 Task: Schedule a 60-minute customer support session for troubleshooting product issues.
Action: Mouse moved to (95, 106)
Screenshot: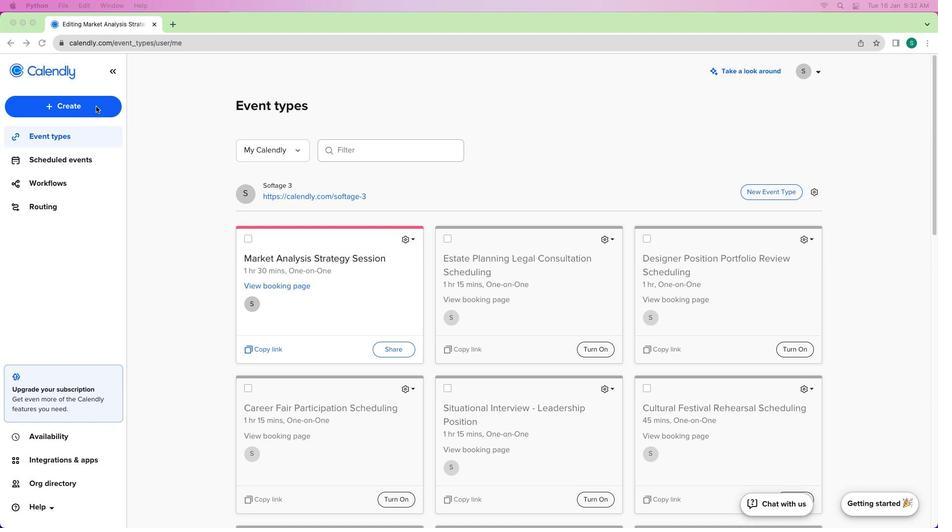
Action: Mouse pressed left at (95, 106)
Screenshot: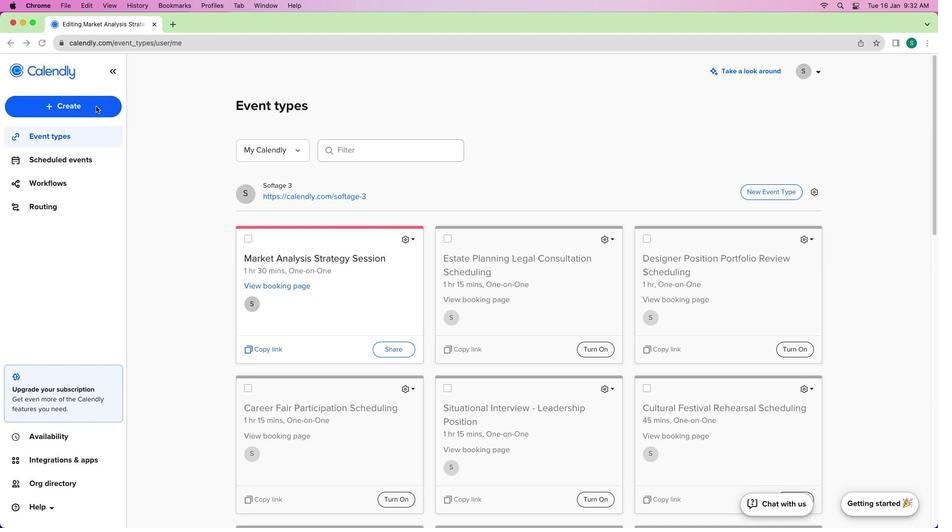 
Action: Mouse moved to (83, 104)
Screenshot: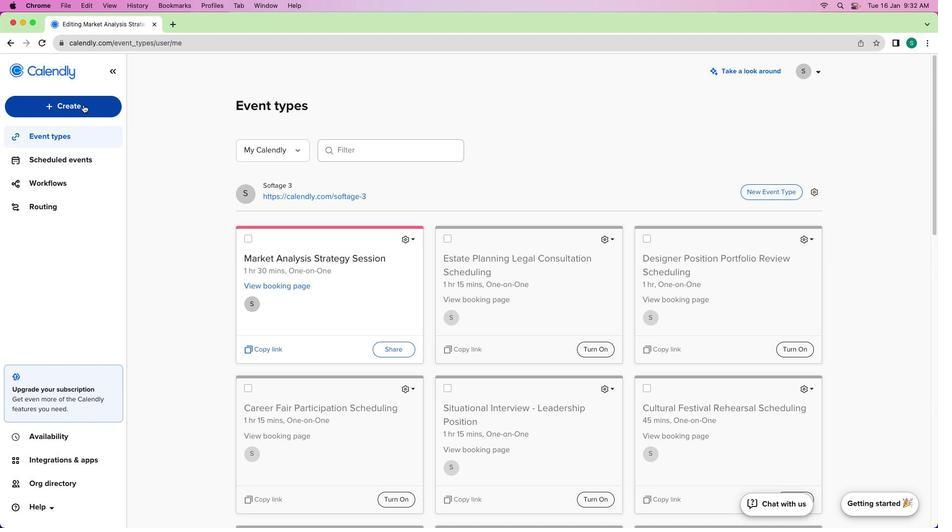 
Action: Mouse pressed left at (83, 104)
Screenshot: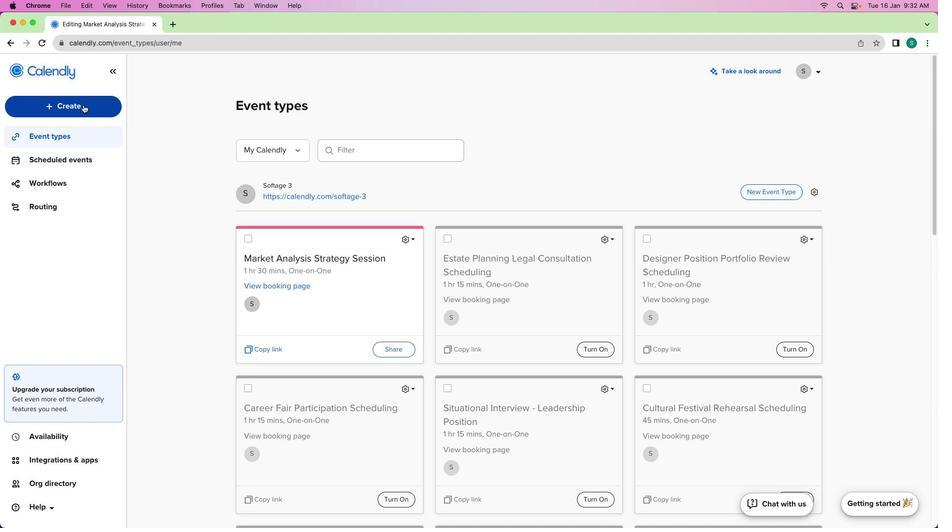 
Action: Mouse moved to (76, 148)
Screenshot: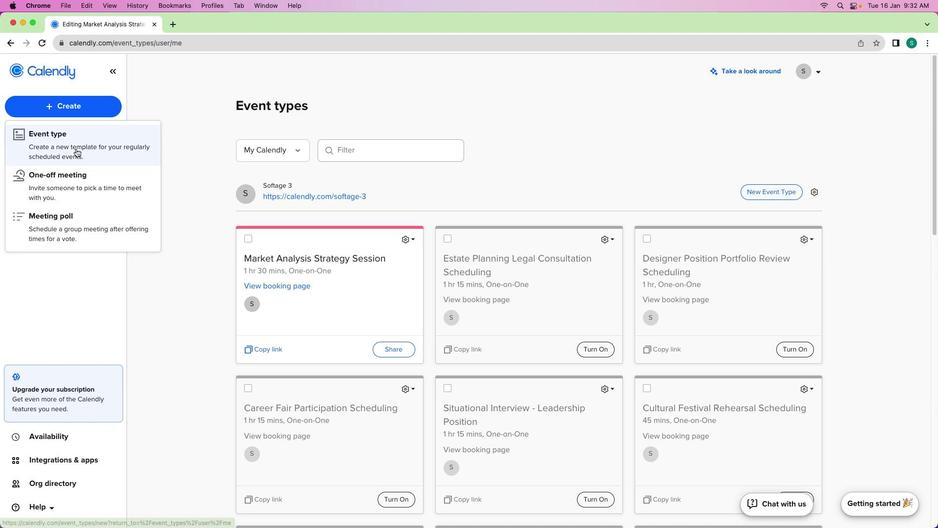 
Action: Mouse pressed left at (76, 148)
Screenshot: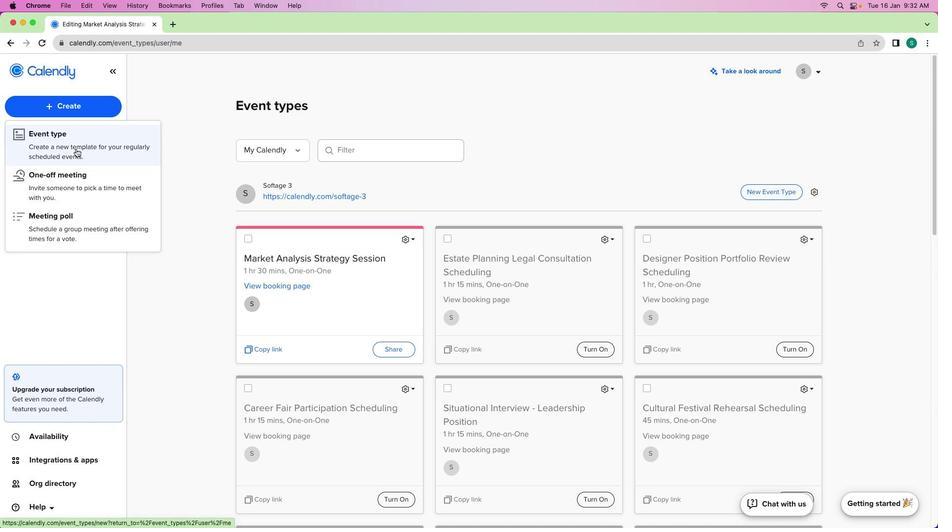 
Action: Mouse moved to (353, 180)
Screenshot: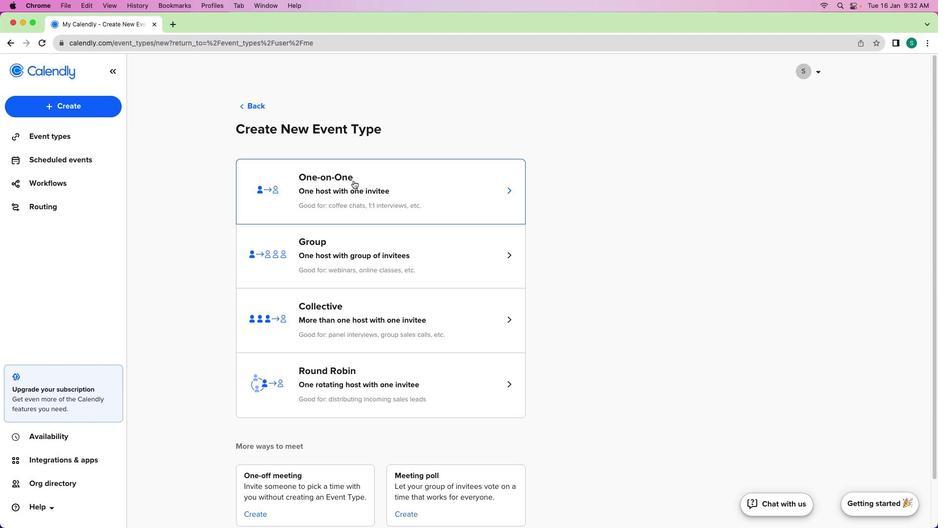 
Action: Mouse pressed left at (353, 180)
Screenshot: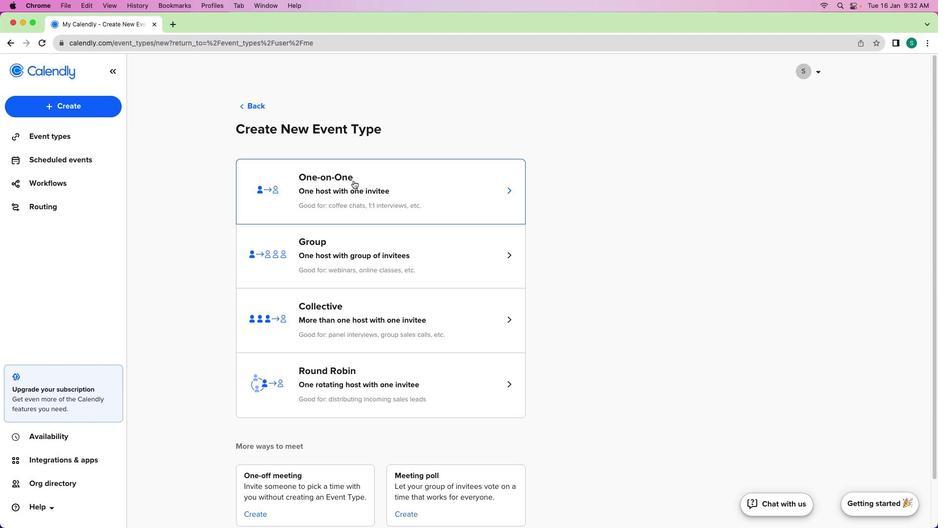 
Action: Mouse moved to (147, 146)
Screenshot: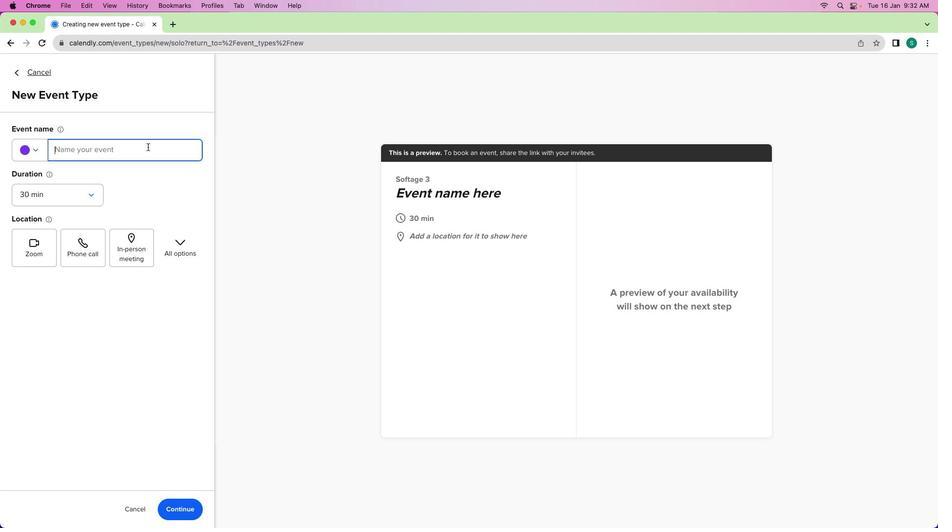 
Action: Mouse pressed left at (147, 146)
Screenshot: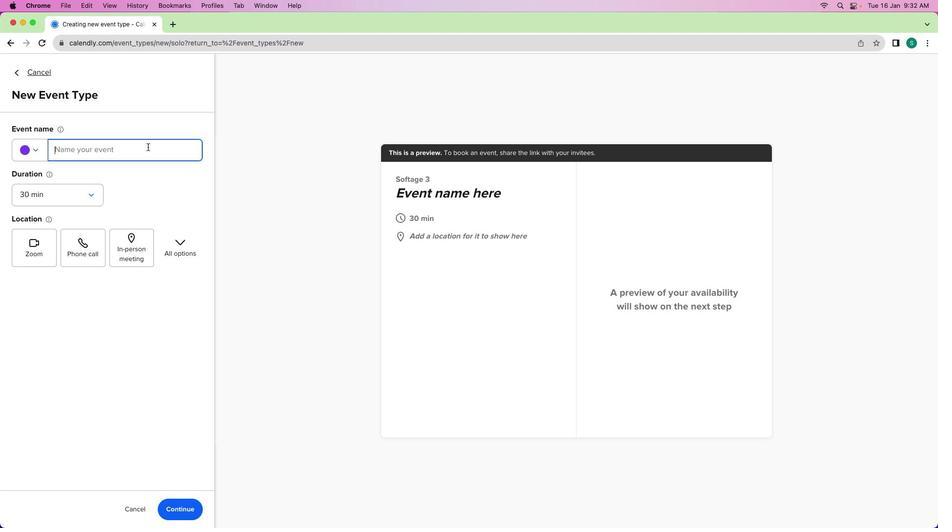
Action: Mouse moved to (152, 144)
Screenshot: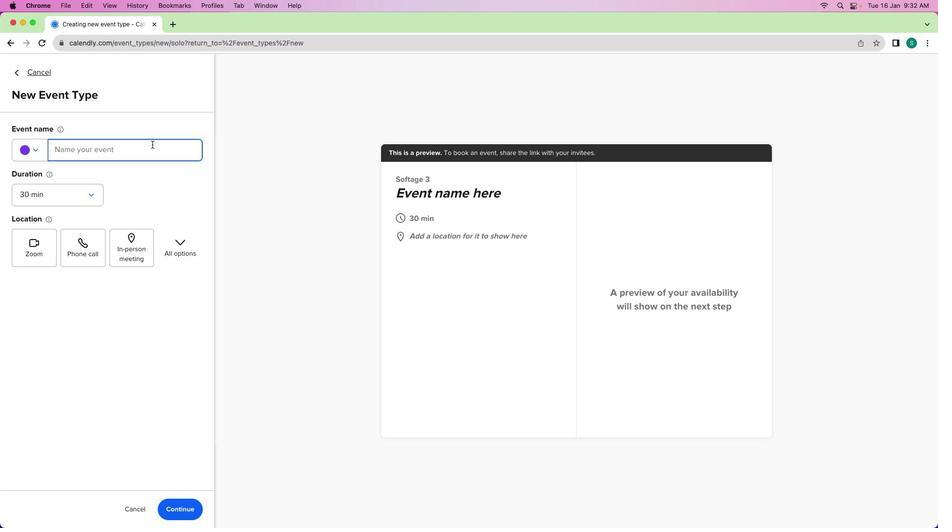 
Action: Key pressed Key.shift'C''u''s''t''o''m''e''r'Key.spaceKey.shift'S''u''p''p''o''r''t'Key.spaceKey.shift'S''e''s''s''i''o''n'Key.space'-'Key.spaceKey.shift'P''r''o''d''u''c''t'Key.spaceKey.shift'T''r''o''u''b''l''e''s''h''o''o''t''i''n''g'
Screenshot: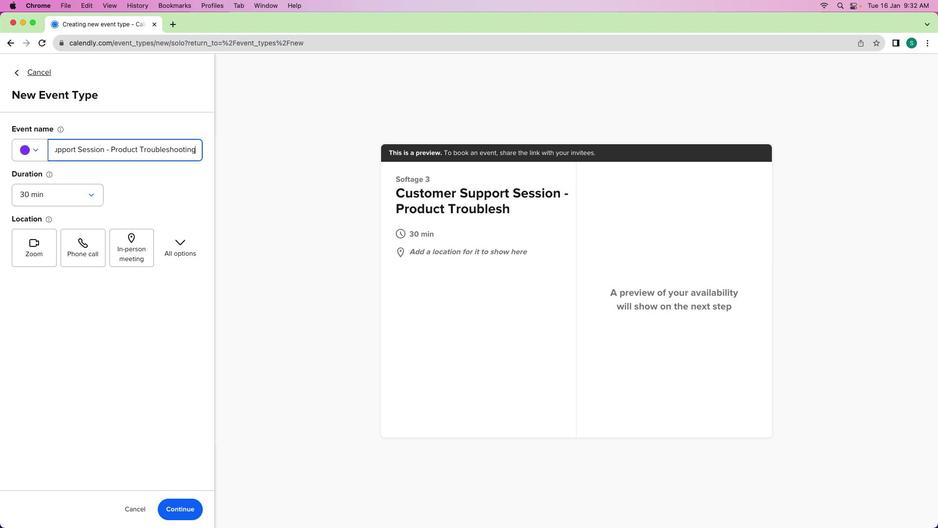 
Action: Mouse moved to (82, 191)
Screenshot: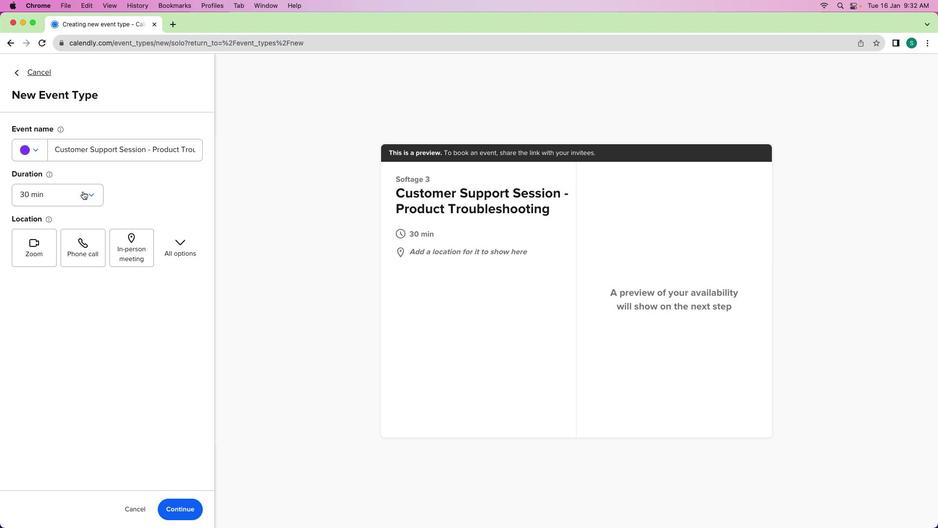 
Action: Mouse pressed left at (82, 191)
Screenshot: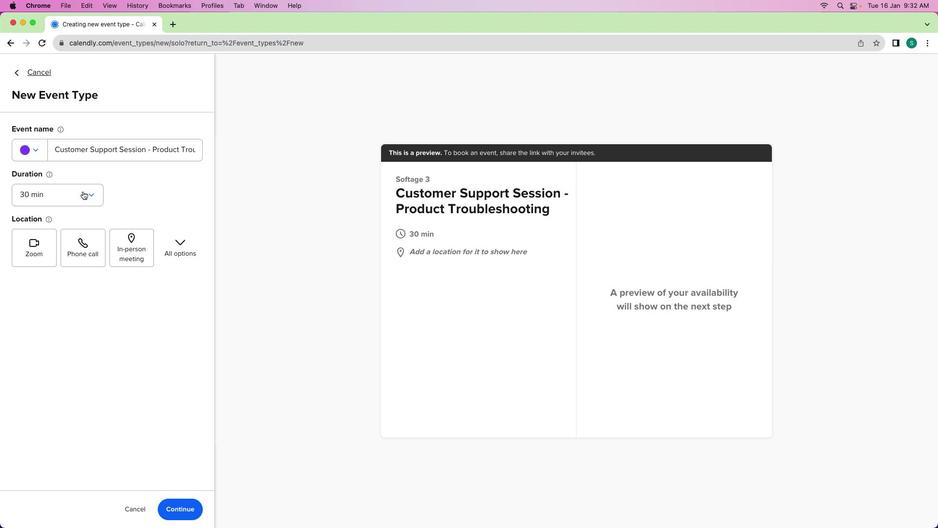 
Action: Mouse moved to (46, 273)
Screenshot: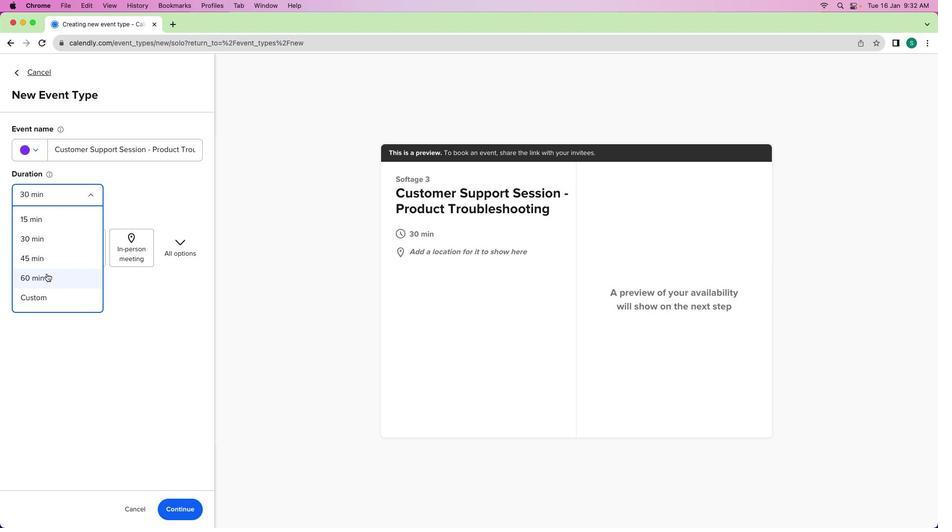 
Action: Mouse pressed left at (46, 273)
Screenshot: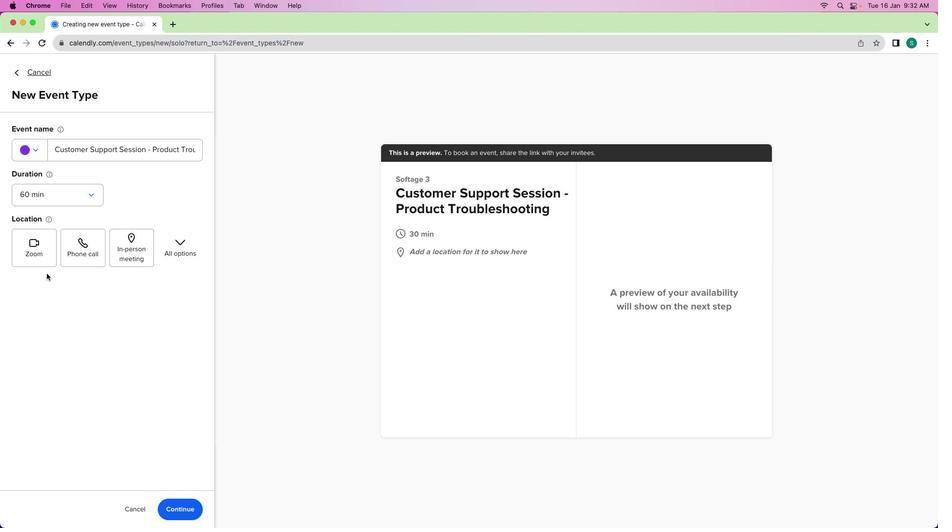 
Action: Mouse moved to (32, 157)
Screenshot: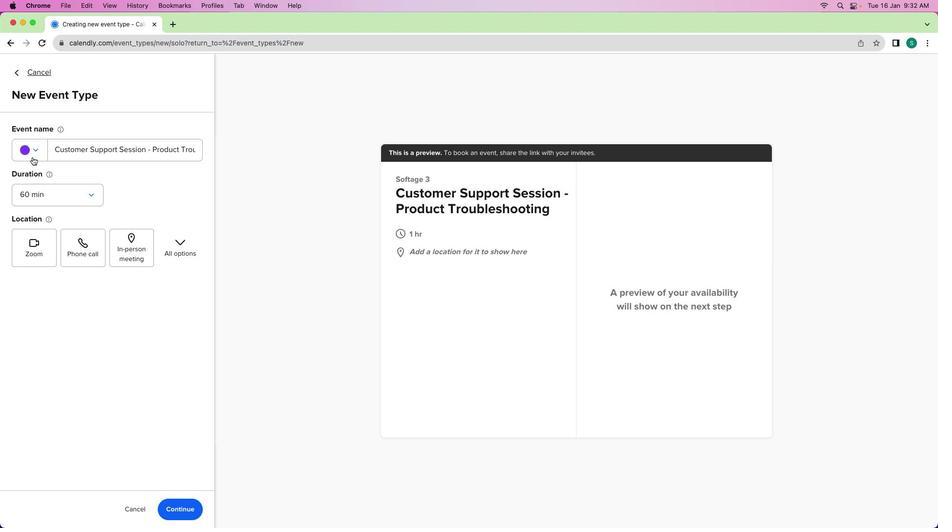 
Action: Mouse pressed left at (32, 157)
Screenshot: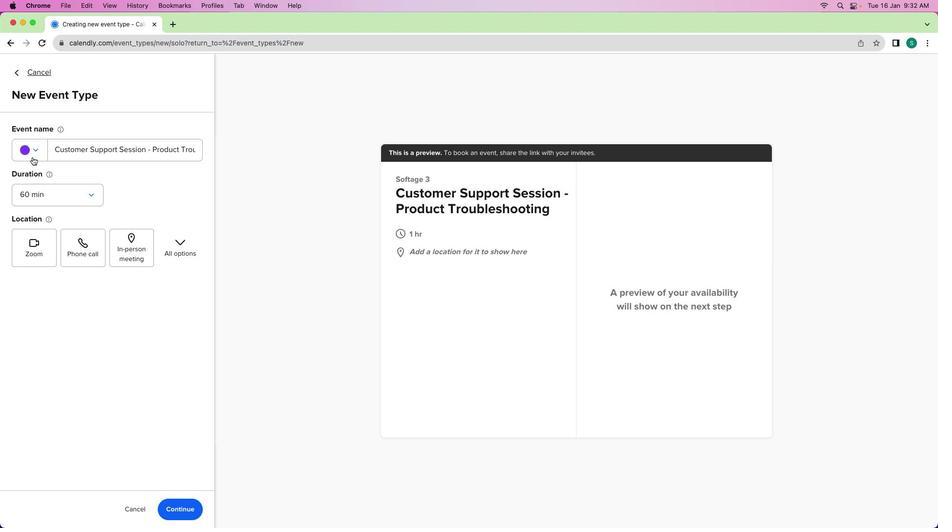
Action: Mouse moved to (95, 197)
Screenshot: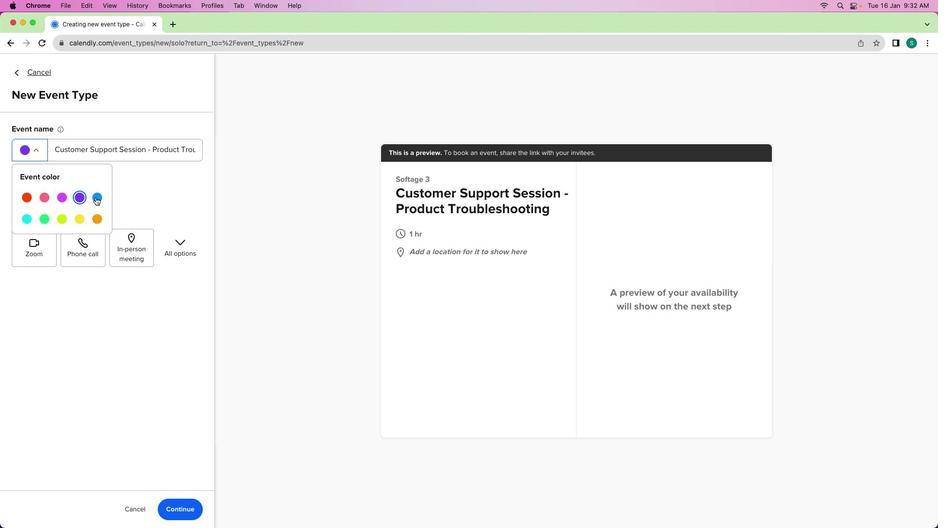 
Action: Mouse pressed left at (95, 197)
Screenshot: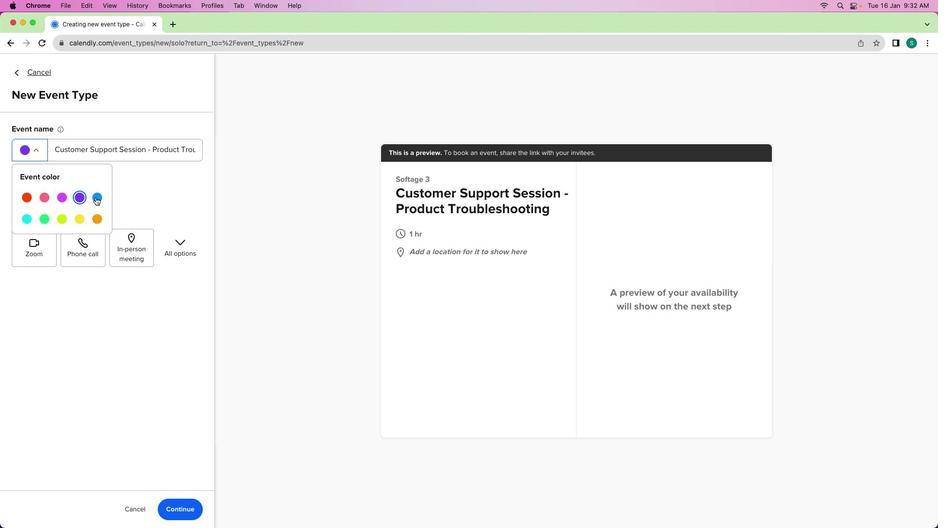 
Action: Mouse moved to (50, 246)
Screenshot: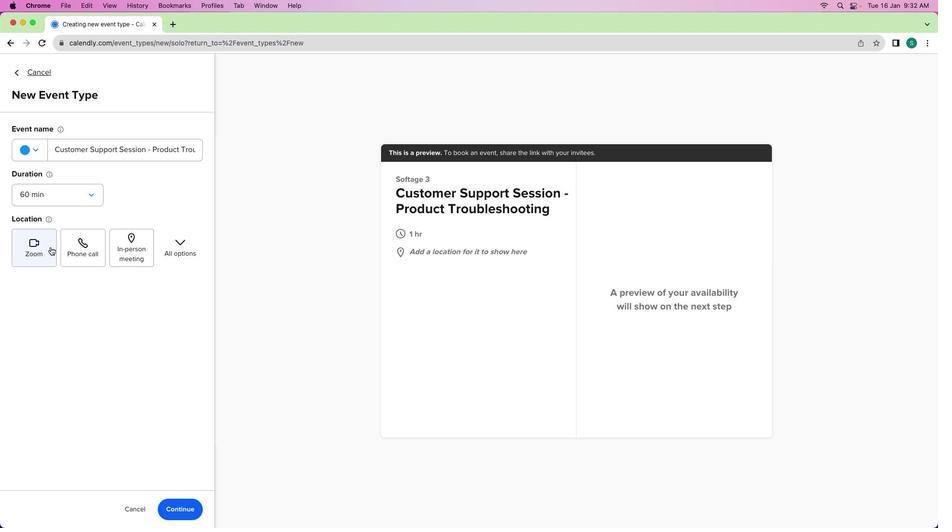 
Action: Mouse pressed left at (50, 246)
Screenshot: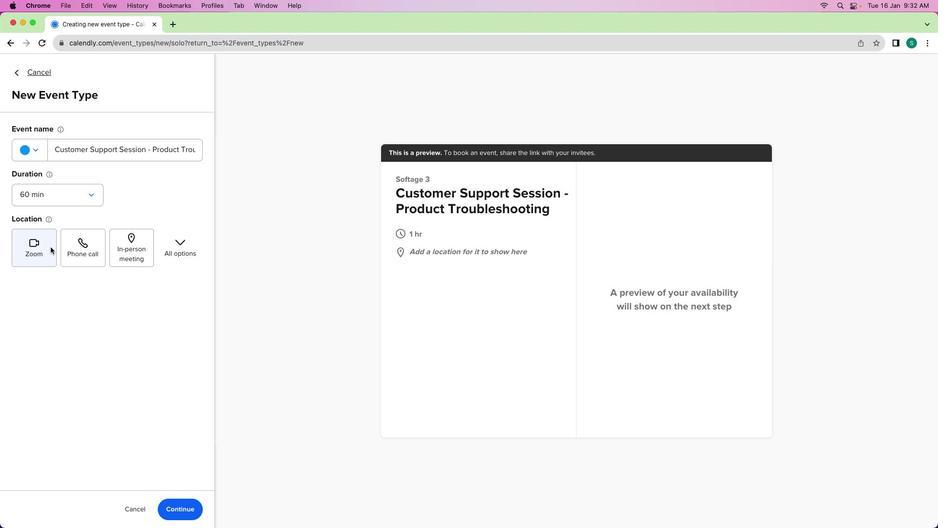 
Action: Mouse moved to (190, 506)
Screenshot: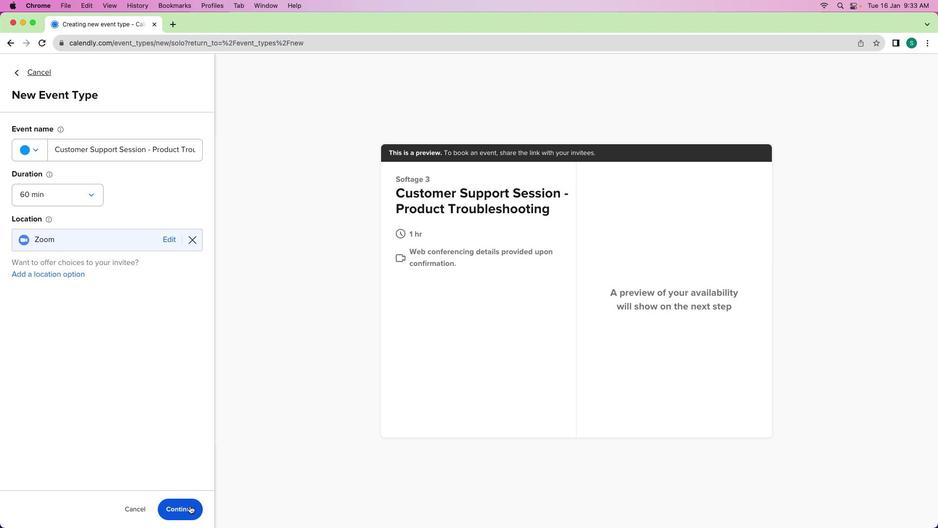 
Action: Mouse pressed left at (190, 506)
Screenshot: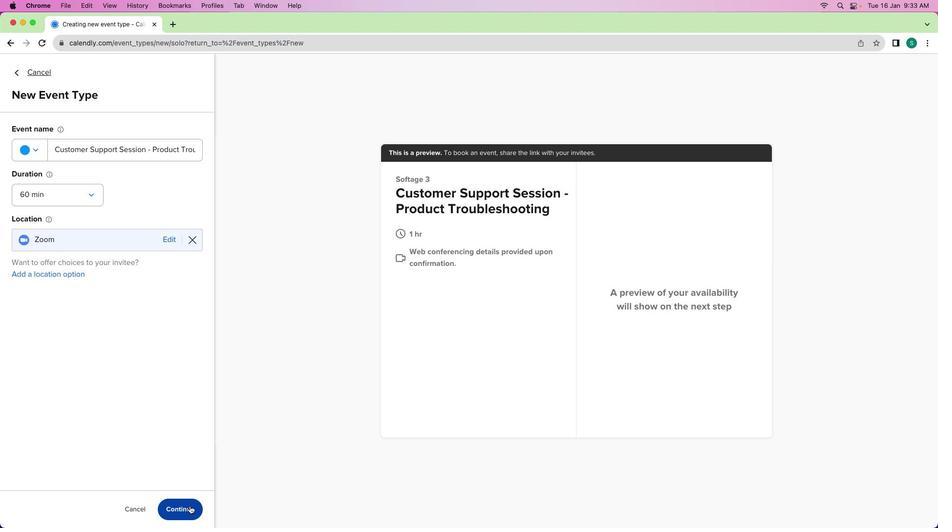 
Action: Mouse moved to (184, 294)
Screenshot: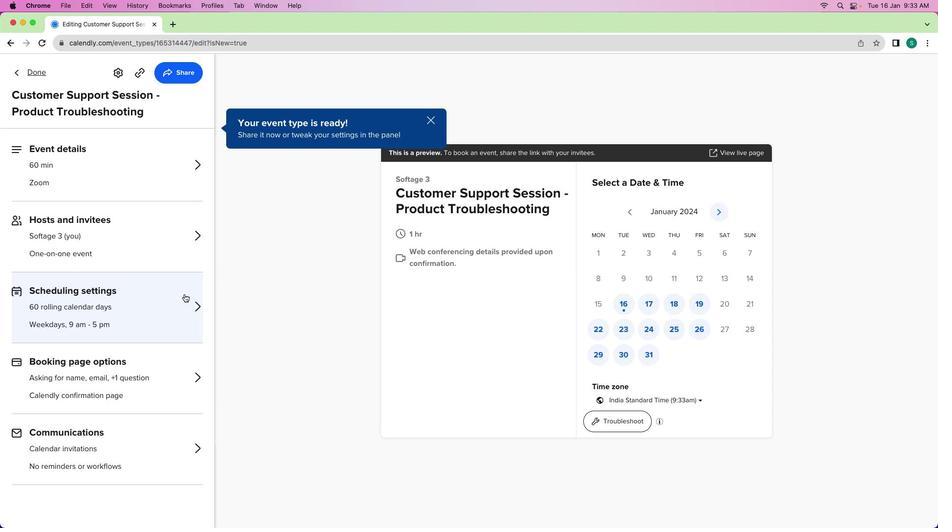 
Action: Mouse pressed left at (184, 294)
Screenshot: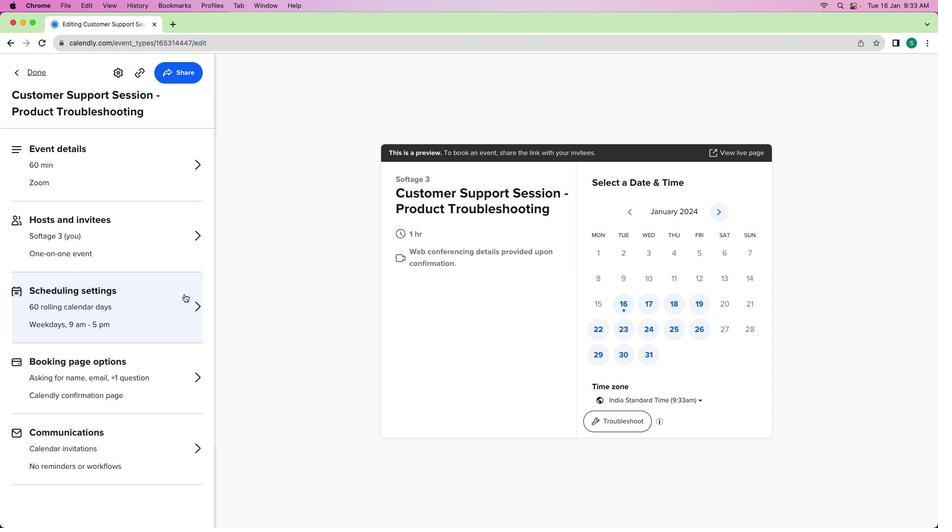 
Action: Mouse moved to (179, 366)
Screenshot: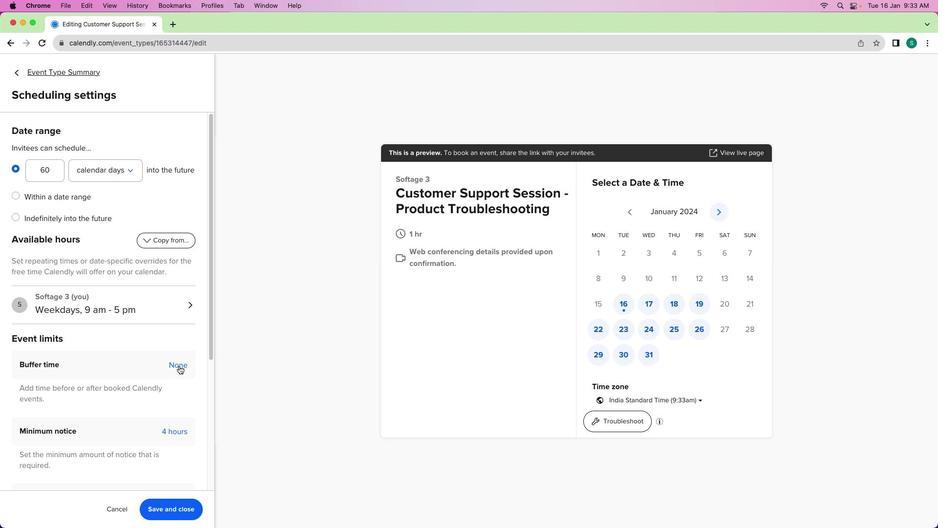 
Action: Mouse pressed left at (179, 366)
Screenshot: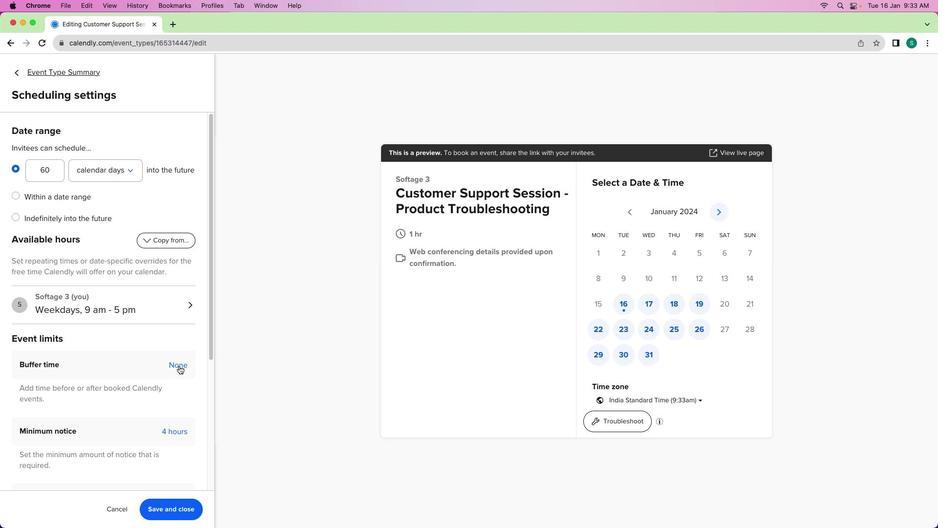 
Action: Mouse moved to (194, 352)
Screenshot: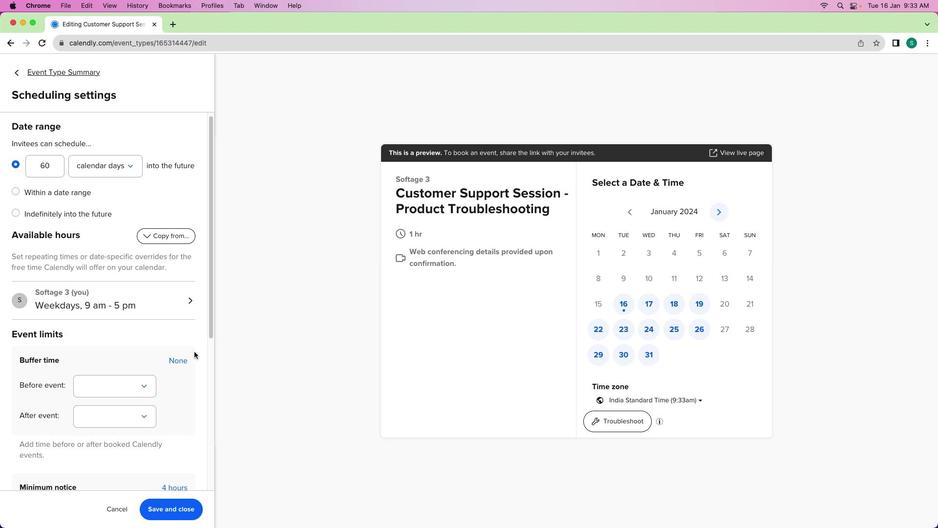 
Action: Mouse scrolled (194, 352) with delta (0, 0)
Screenshot: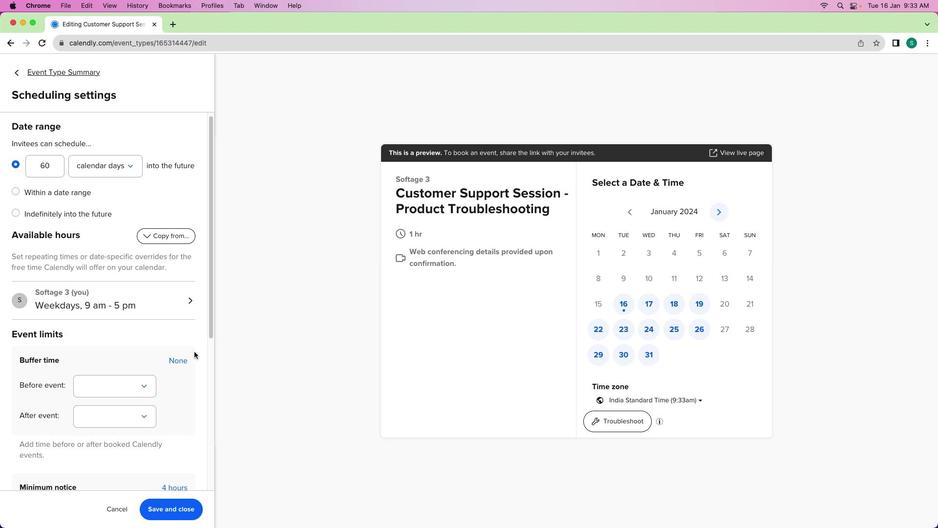 
Action: Mouse moved to (194, 352)
Screenshot: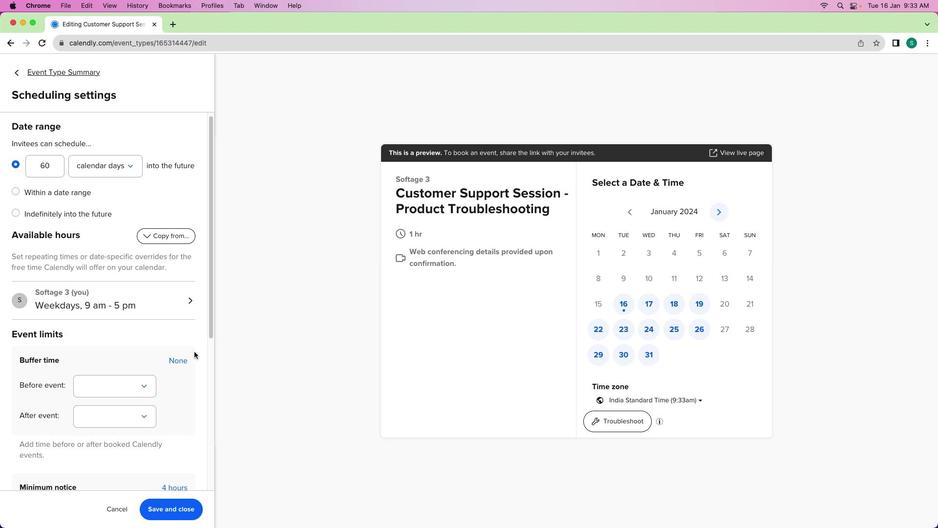 
Action: Mouse scrolled (194, 352) with delta (0, 0)
Screenshot: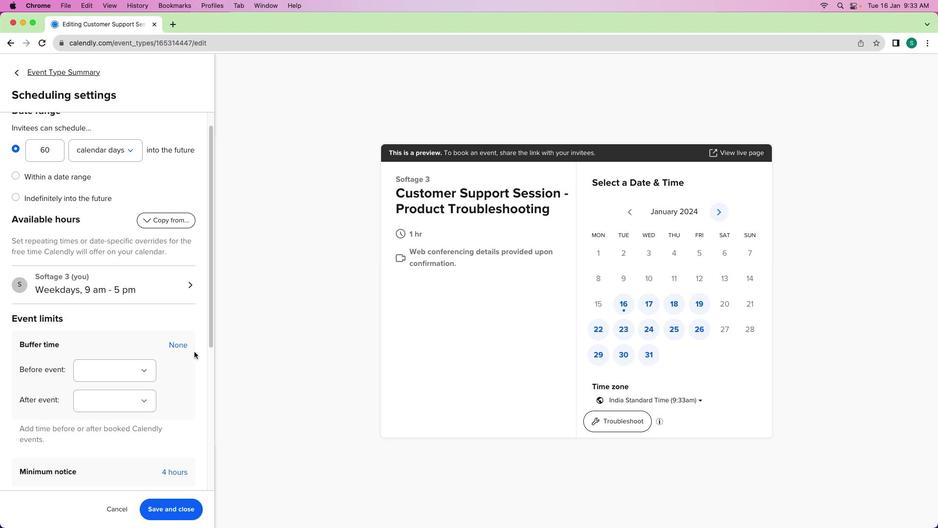 
Action: Mouse scrolled (194, 352) with delta (0, 0)
Screenshot: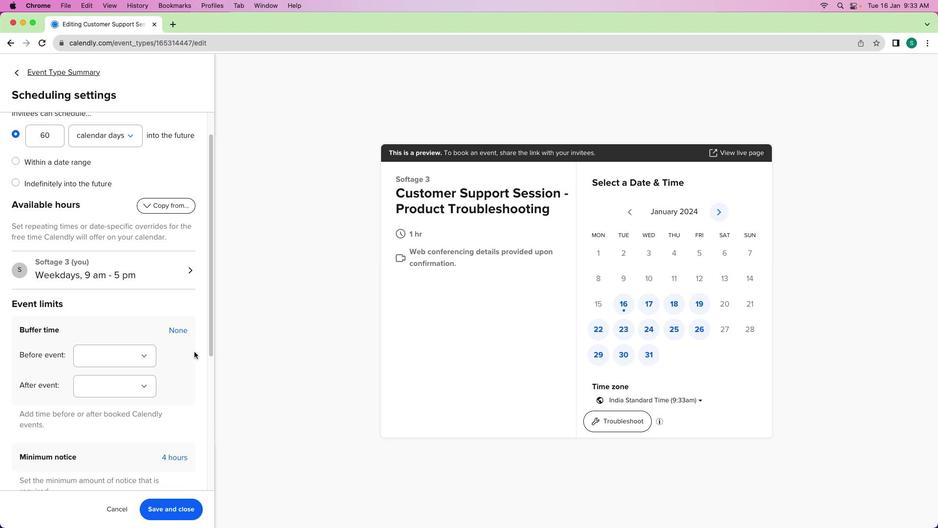 
Action: Mouse scrolled (194, 352) with delta (0, 0)
Screenshot: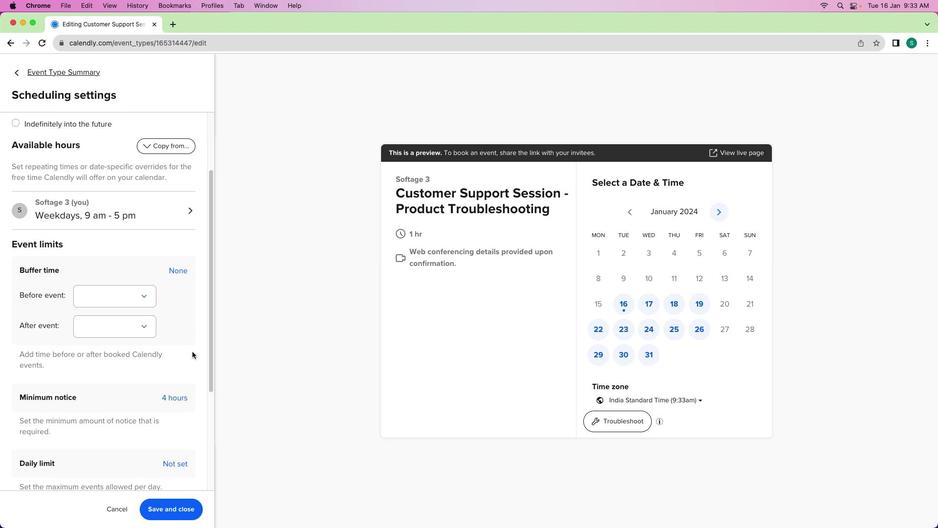 
Action: Mouse moved to (141, 289)
Screenshot: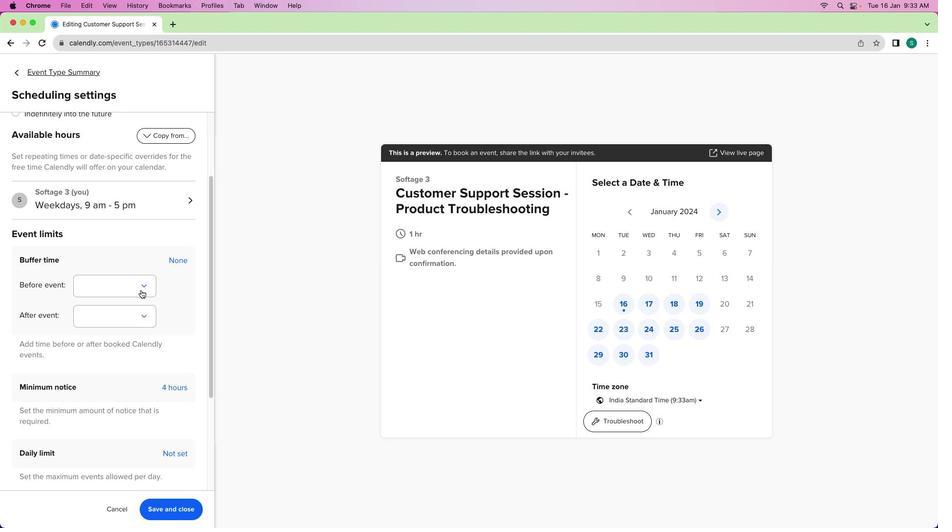 
Action: Mouse pressed left at (141, 289)
Screenshot: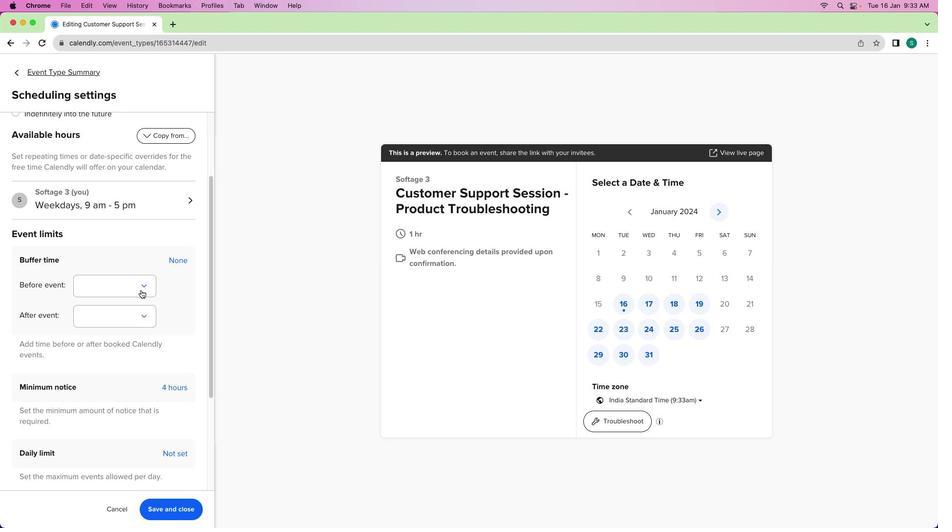 
Action: Mouse moved to (110, 363)
Screenshot: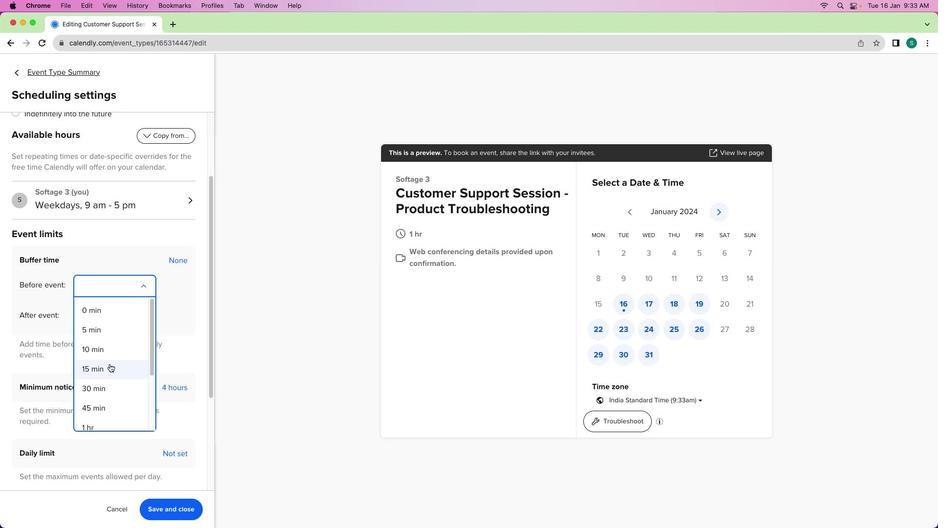 
Action: Mouse pressed left at (110, 363)
Screenshot: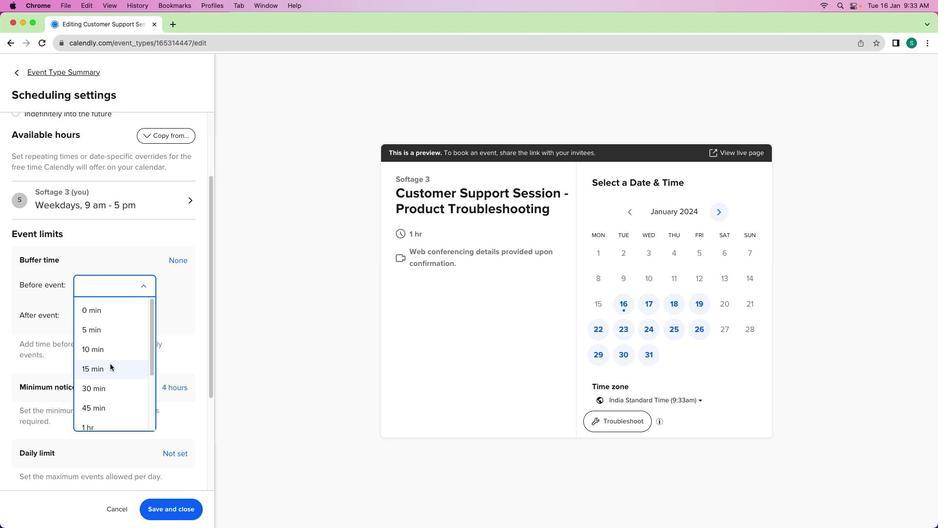 
Action: Mouse moved to (128, 318)
Screenshot: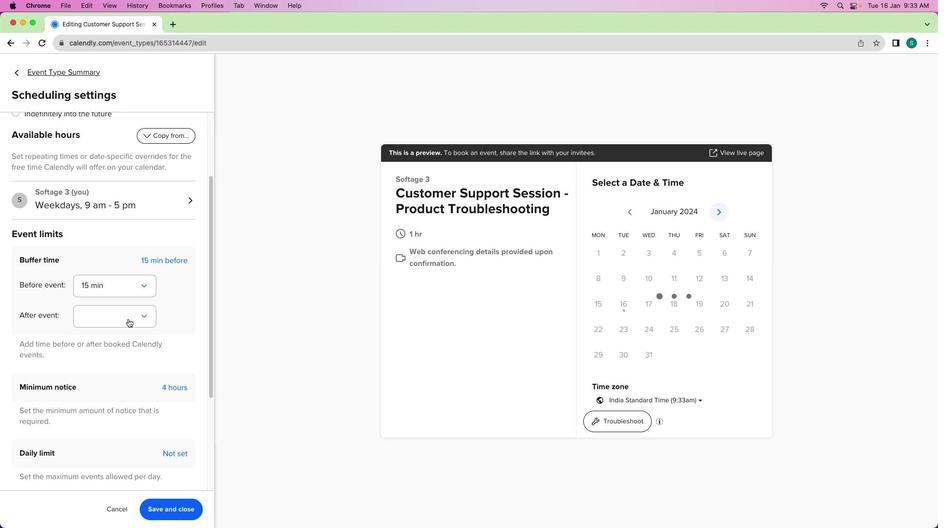 
Action: Mouse pressed left at (128, 318)
Screenshot: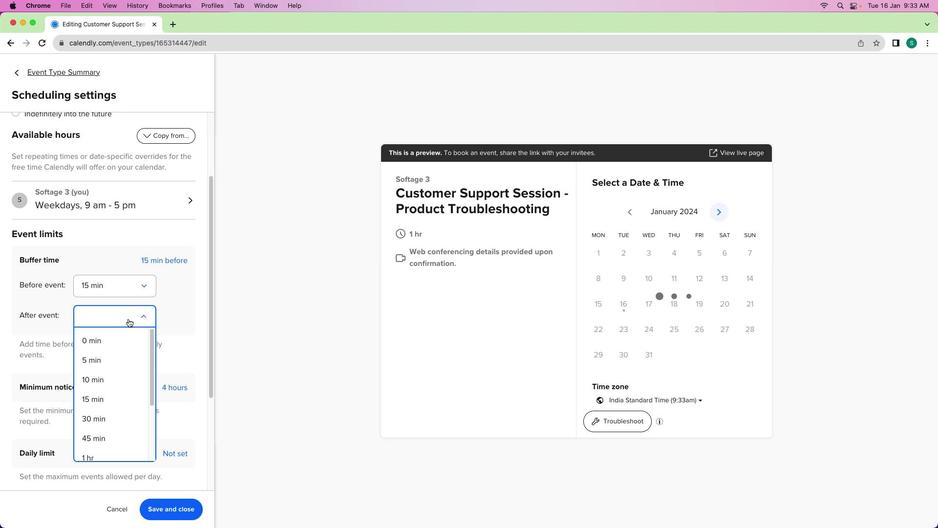 
Action: Mouse moved to (117, 344)
Screenshot: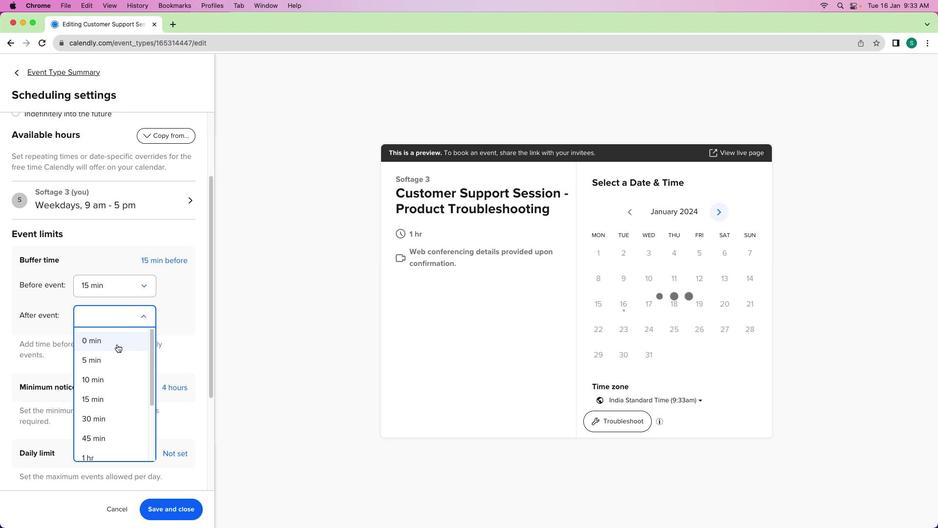 
Action: Mouse pressed left at (117, 344)
Screenshot: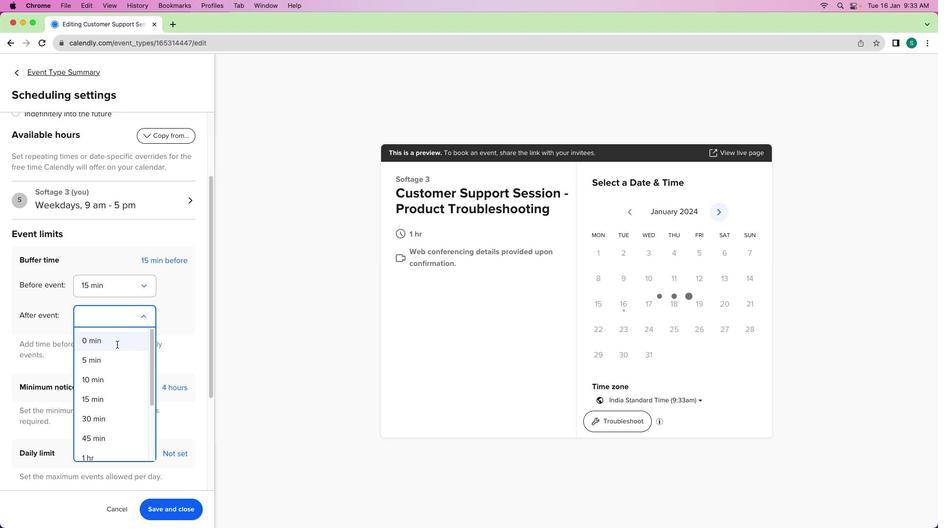 
Action: Mouse moved to (159, 257)
Screenshot: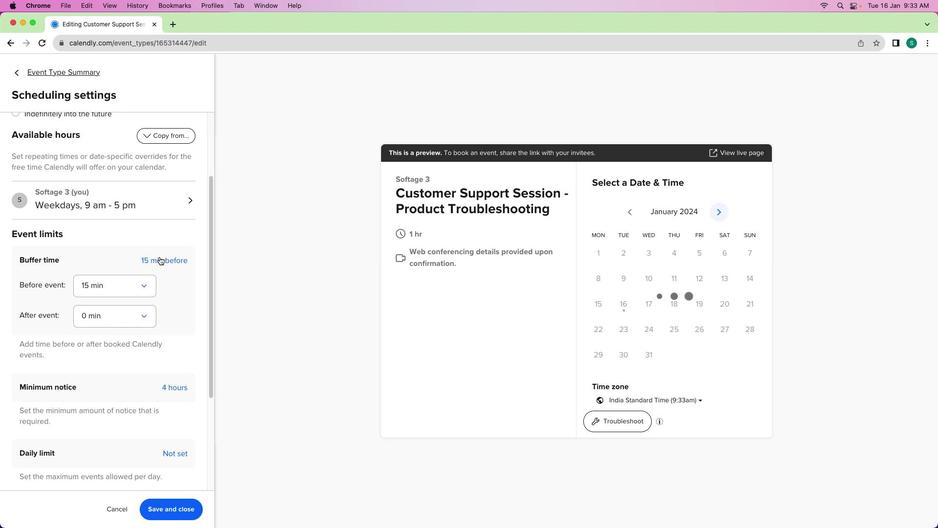 
Action: Mouse pressed left at (159, 257)
Screenshot: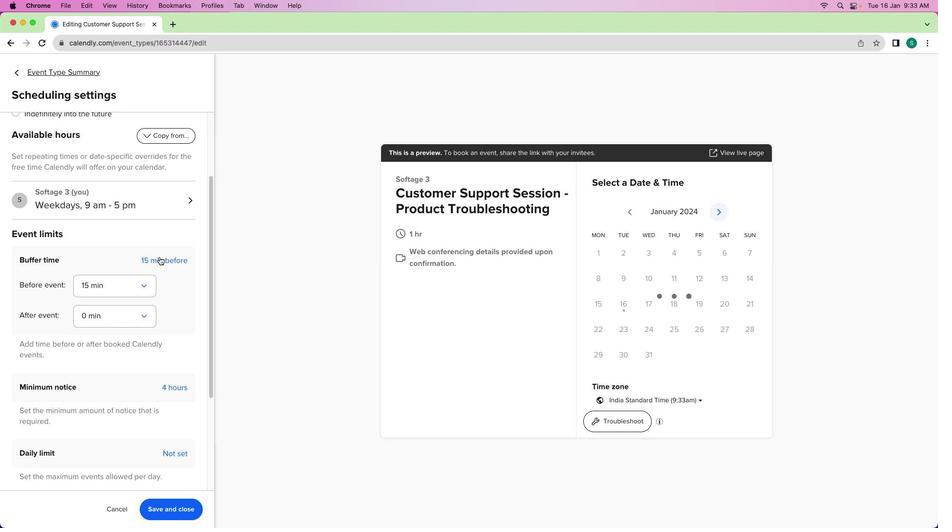 
Action: Mouse moved to (171, 324)
Screenshot: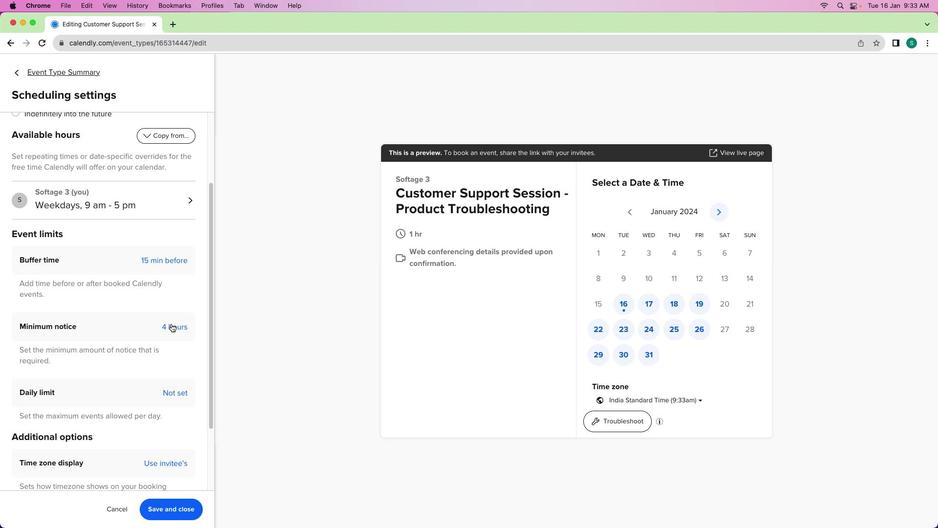
Action: Mouse pressed left at (171, 324)
Screenshot: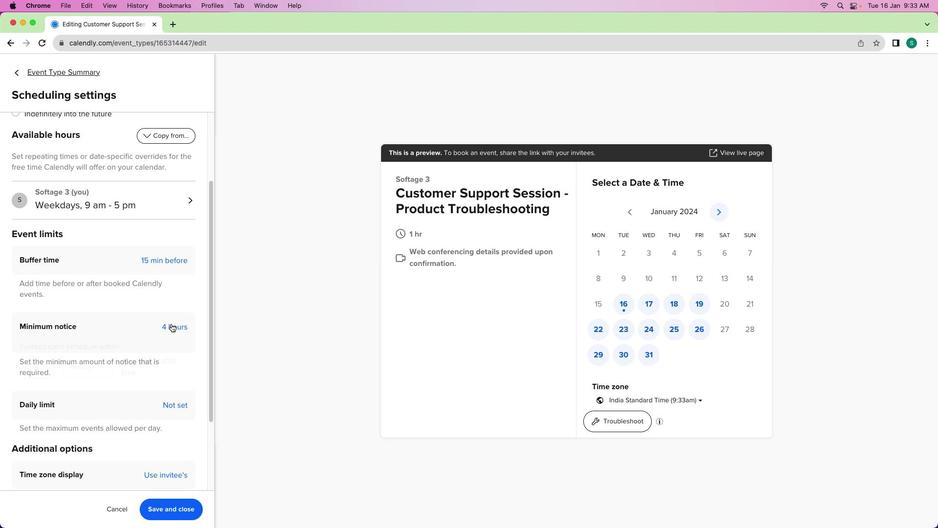 
Action: Mouse moved to (45, 362)
Screenshot: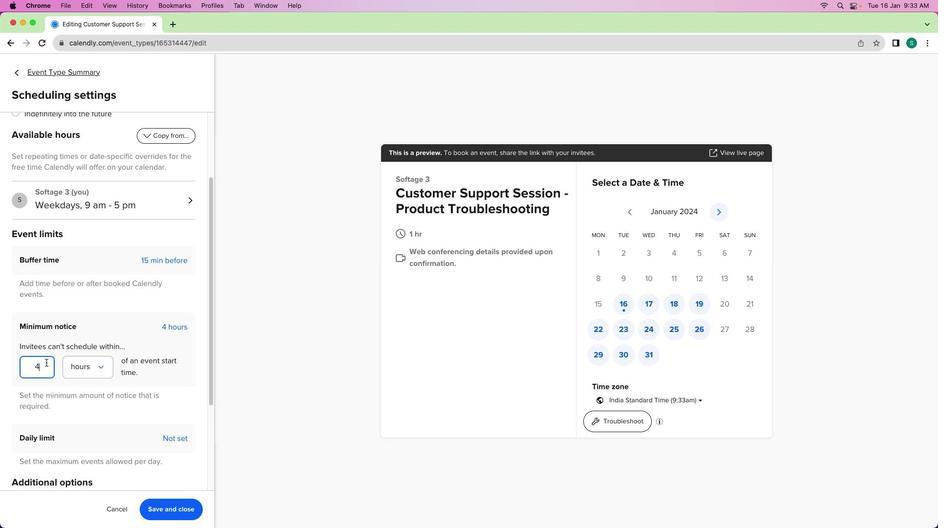 
Action: Mouse pressed left at (45, 362)
Screenshot: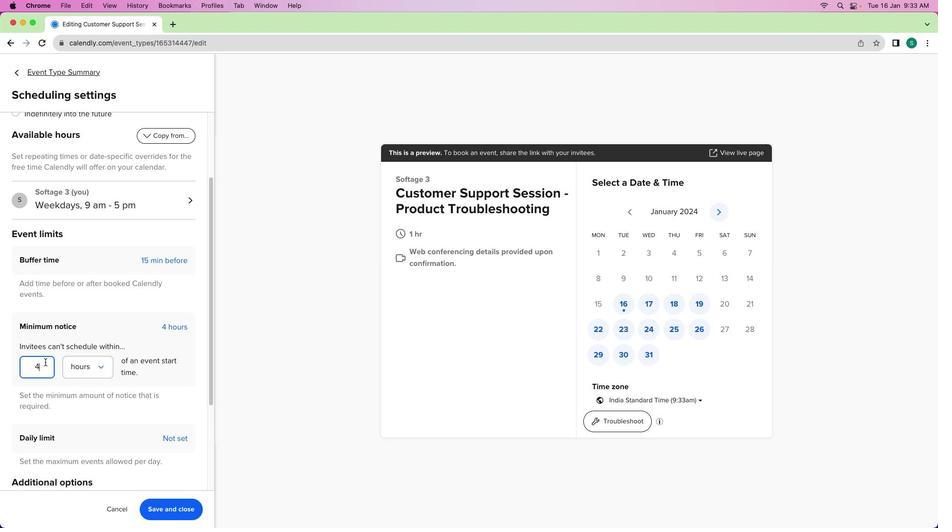 
Action: Mouse moved to (44, 360)
Screenshot: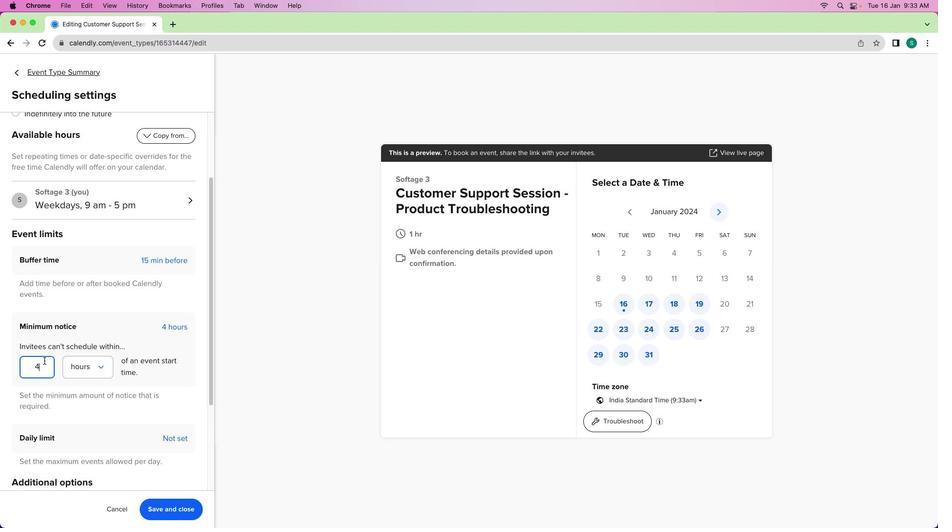 
Action: Key pressed Key.backspace'1'
Screenshot: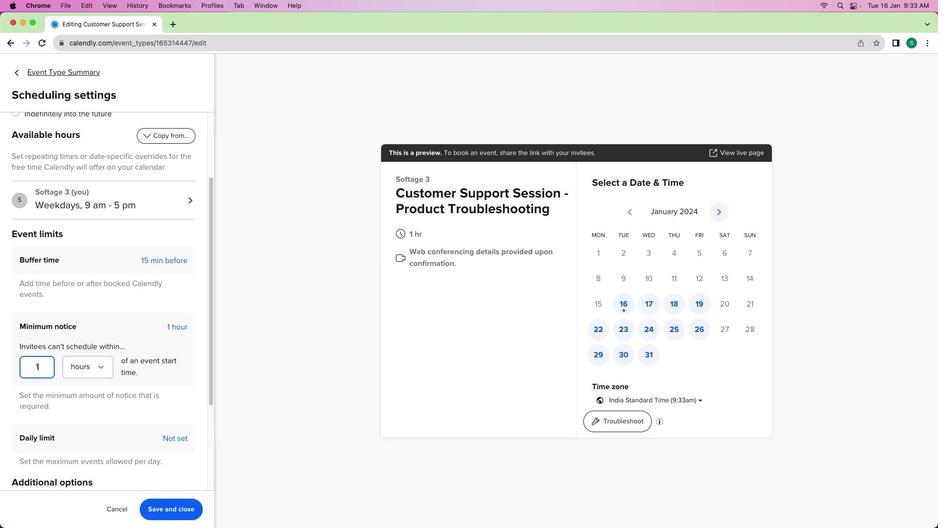 
Action: Mouse moved to (90, 372)
Screenshot: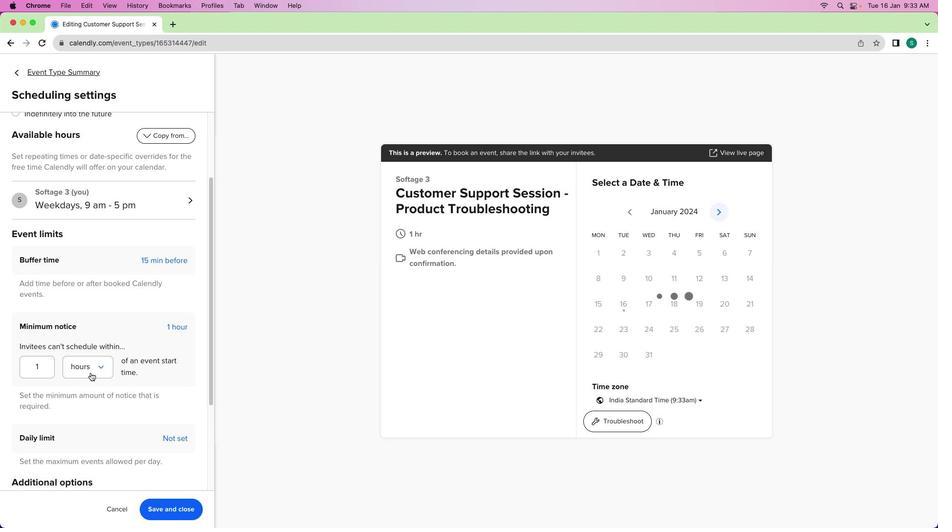 
Action: Mouse pressed left at (90, 372)
Screenshot: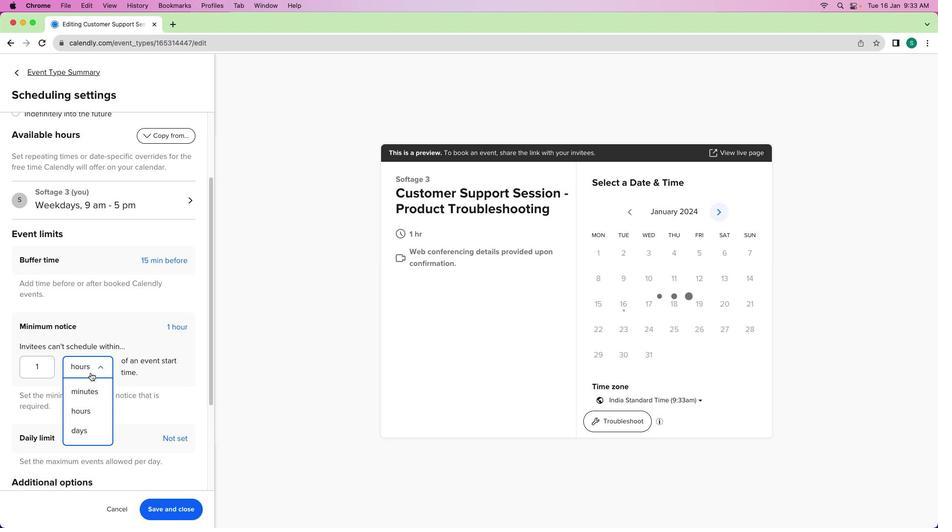 
Action: Mouse moved to (78, 426)
Screenshot: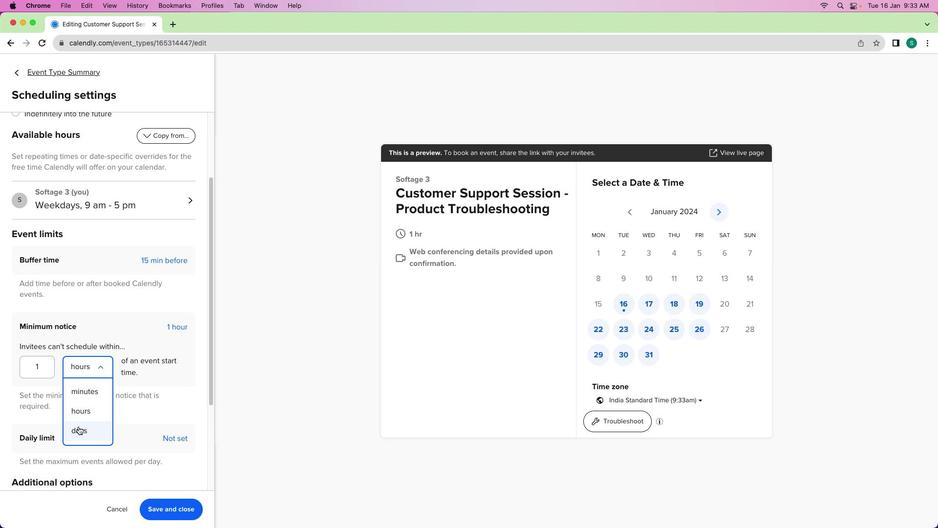 
Action: Mouse pressed left at (78, 426)
Screenshot: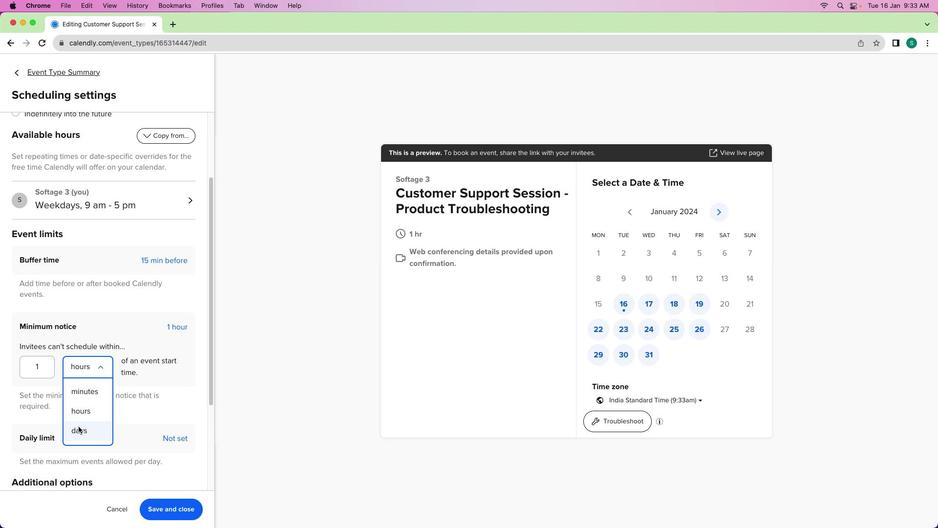 
Action: Mouse moved to (130, 393)
Screenshot: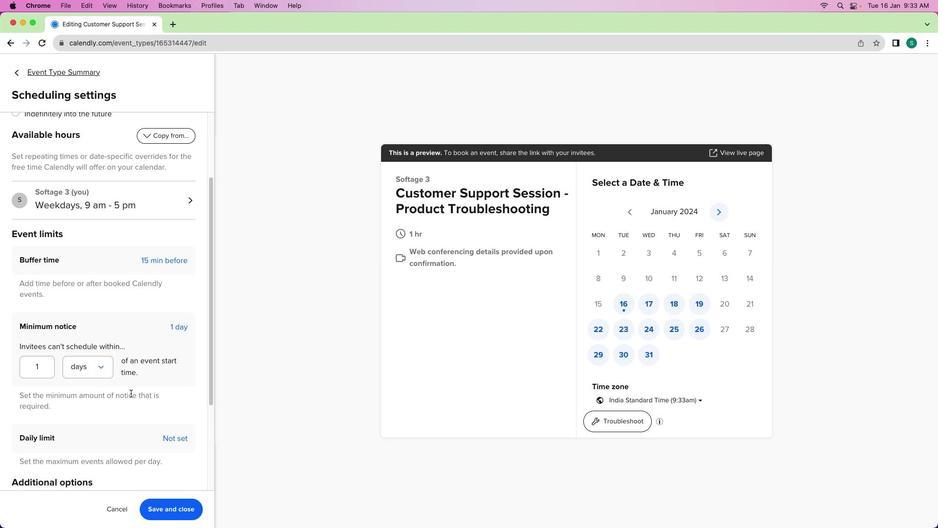 
Action: Mouse scrolled (130, 393) with delta (0, 0)
Screenshot: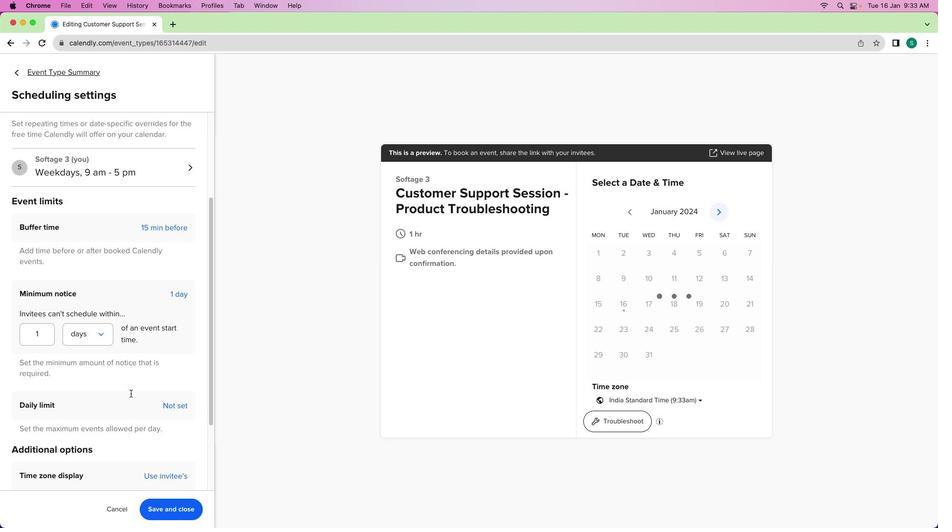 
Action: Mouse scrolled (130, 393) with delta (0, 0)
Screenshot: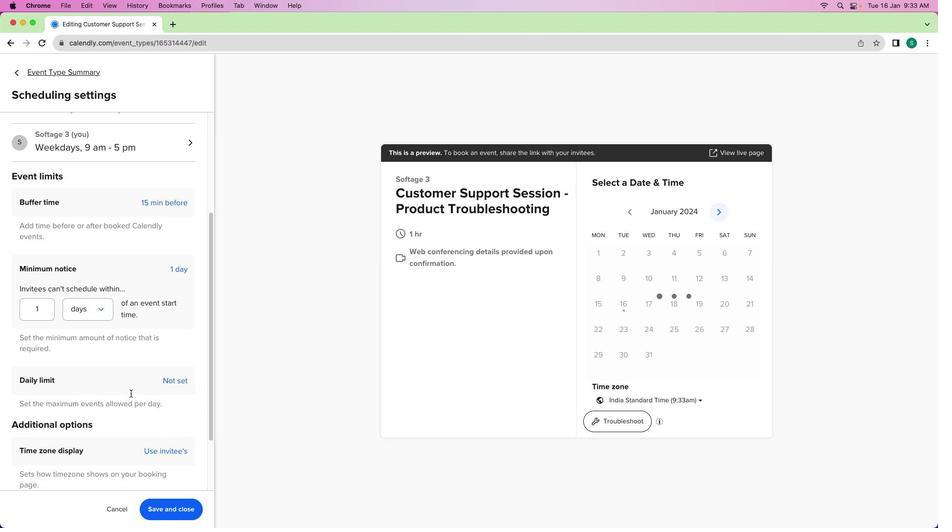 
Action: Mouse scrolled (130, 393) with delta (0, 0)
Screenshot: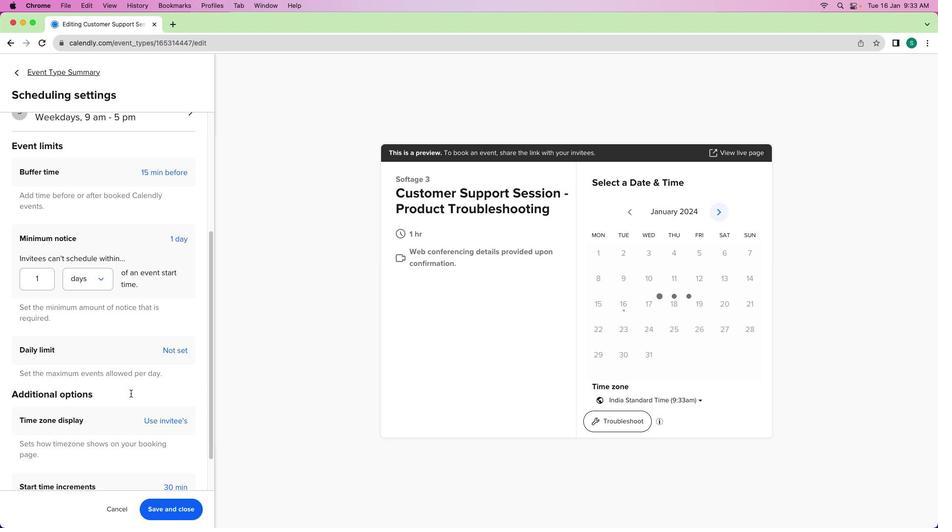 
Action: Mouse scrolled (130, 393) with delta (0, -1)
Screenshot: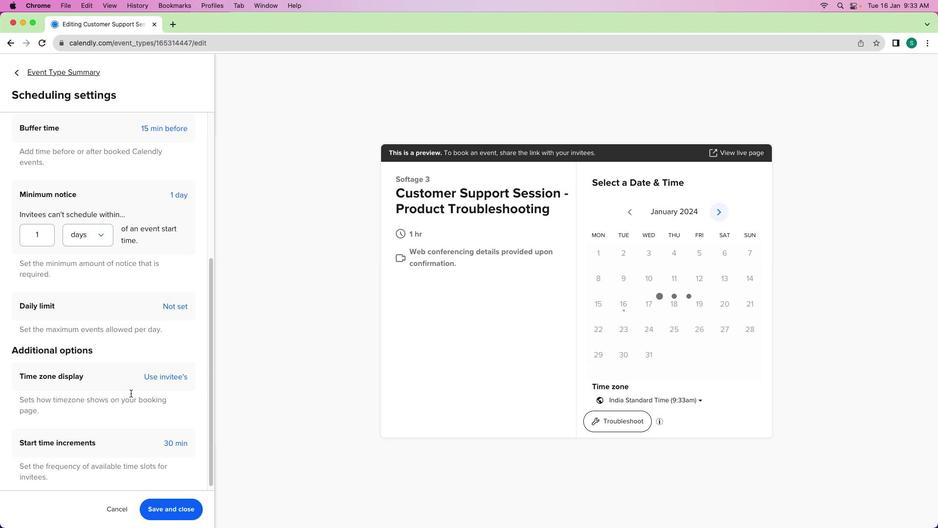 
Action: Mouse moved to (185, 193)
Screenshot: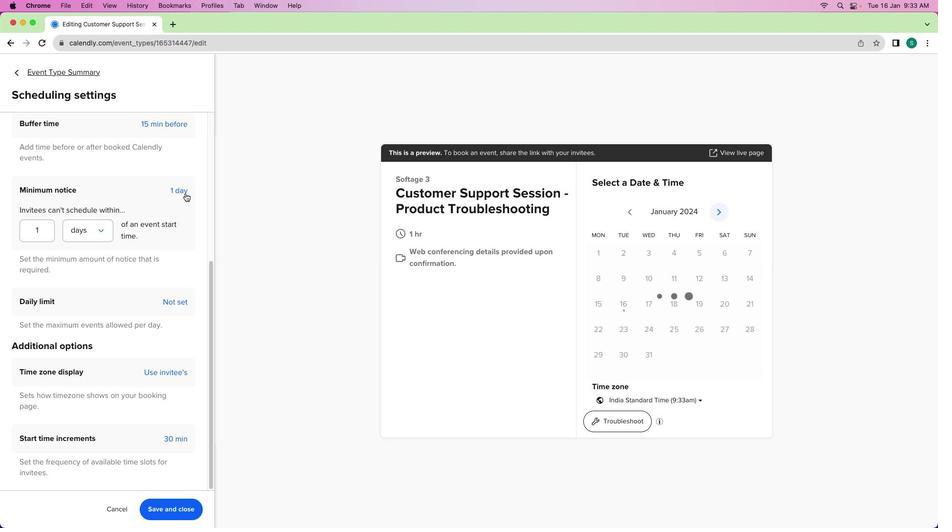 
Action: Mouse pressed left at (185, 193)
Screenshot: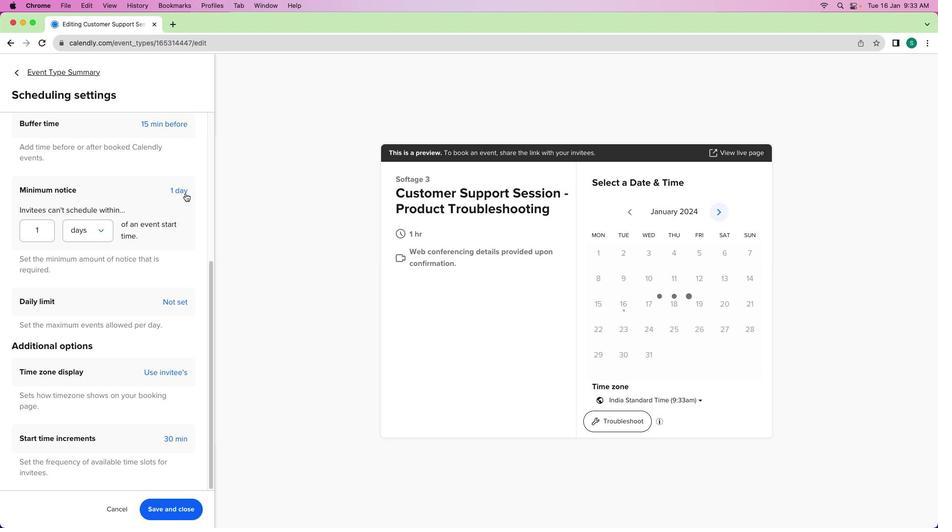 
Action: Mouse moved to (176, 289)
Screenshot: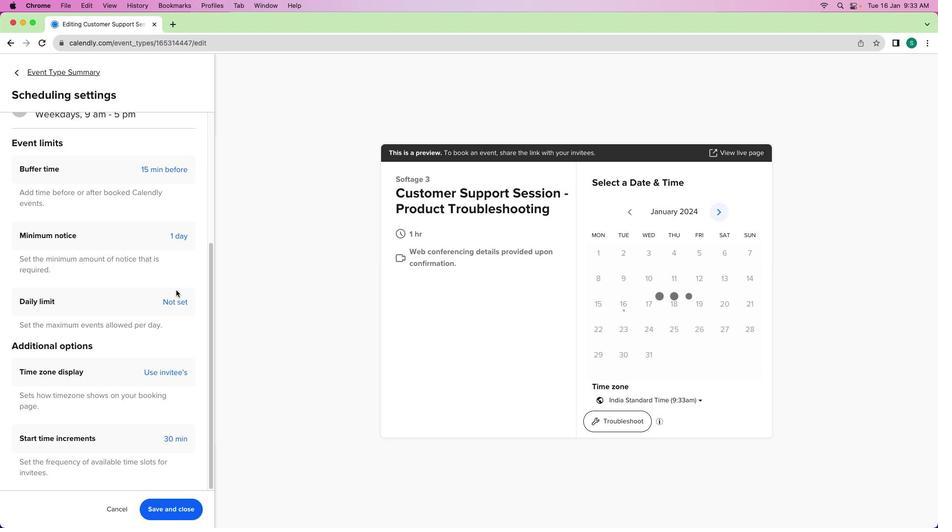 
Action: Mouse scrolled (176, 289) with delta (0, 0)
Screenshot: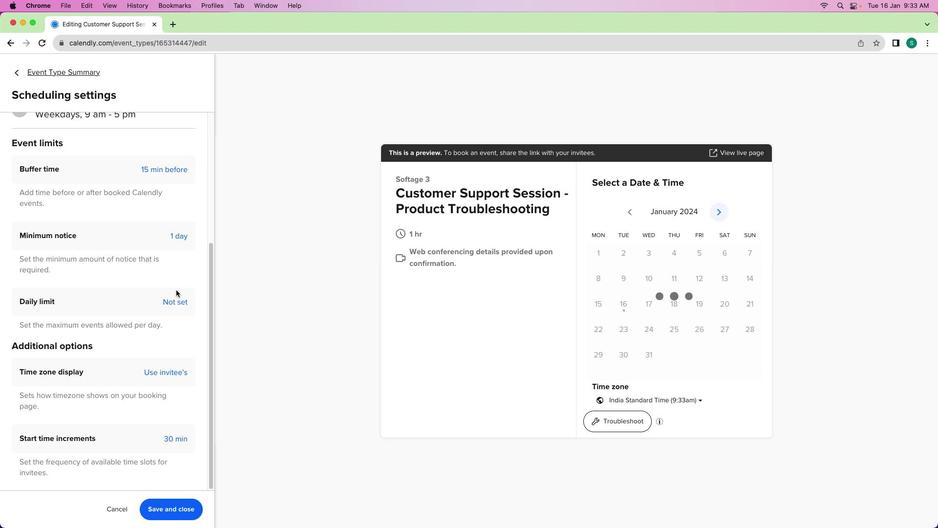 
Action: Mouse moved to (176, 290)
Screenshot: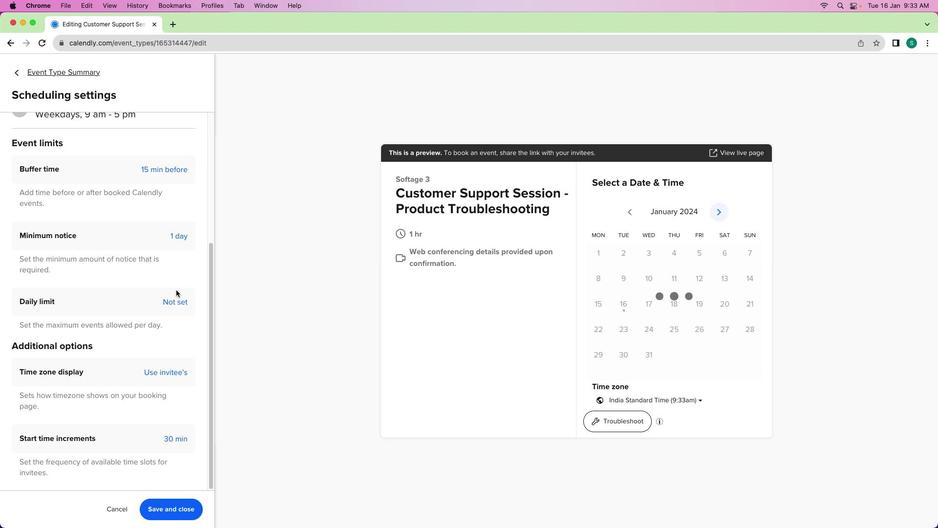 
Action: Mouse scrolled (176, 290) with delta (0, 0)
Screenshot: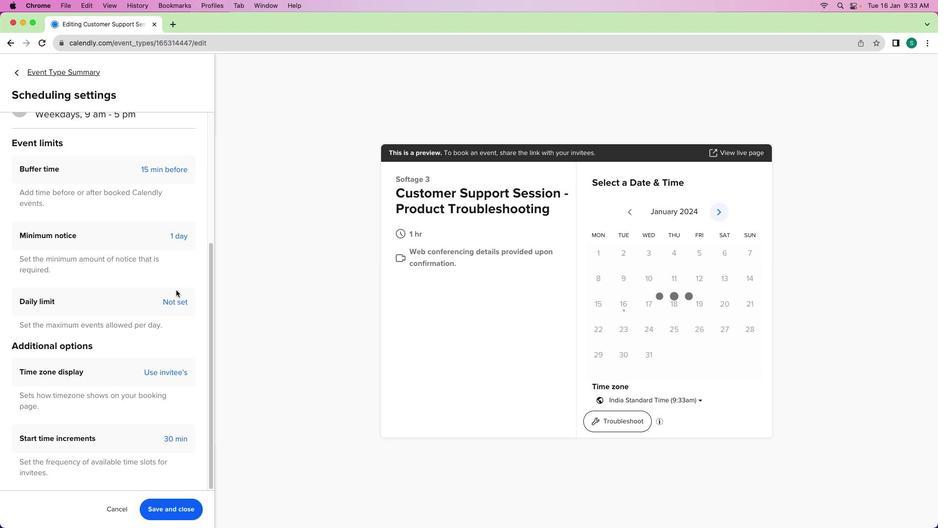 
Action: Mouse scrolled (176, 290) with delta (0, 0)
Screenshot: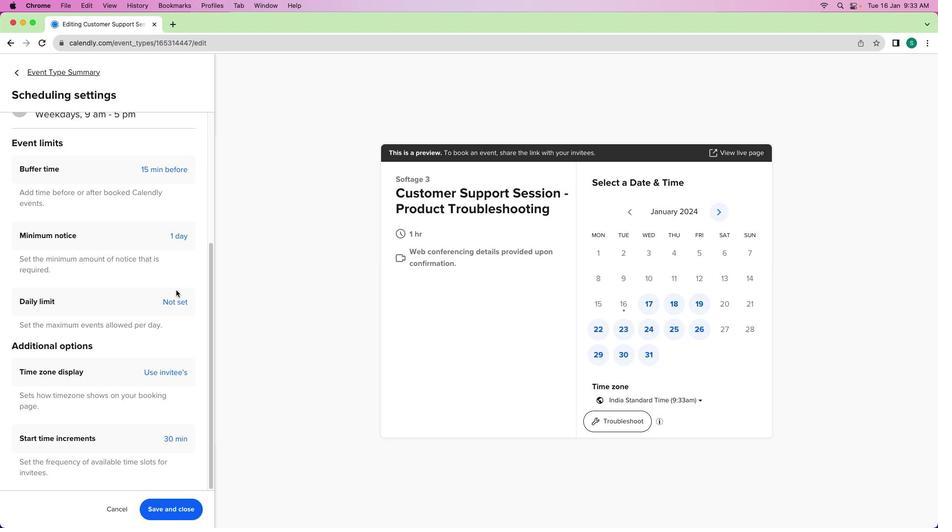 
Action: Mouse scrolled (176, 290) with delta (0, 0)
Screenshot: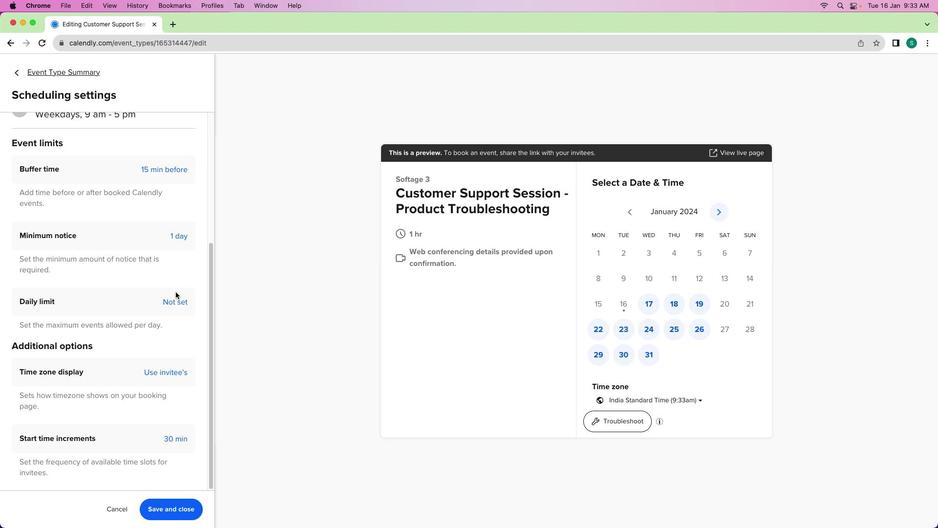 
Action: Mouse moved to (165, 506)
Screenshot: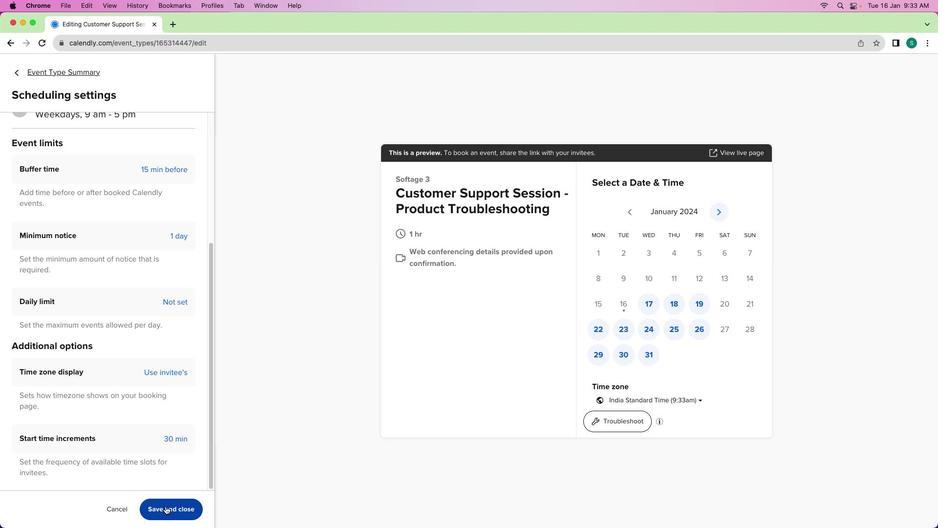 
Action: Mouse pressed left at (165, 506)
Screenshot: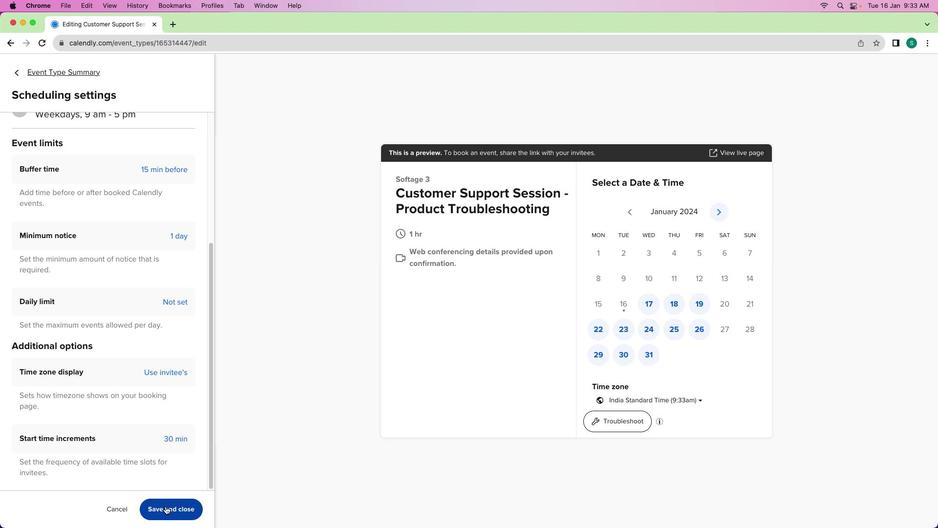 
Action: Mouse moved to (37, 74)
Screenshot: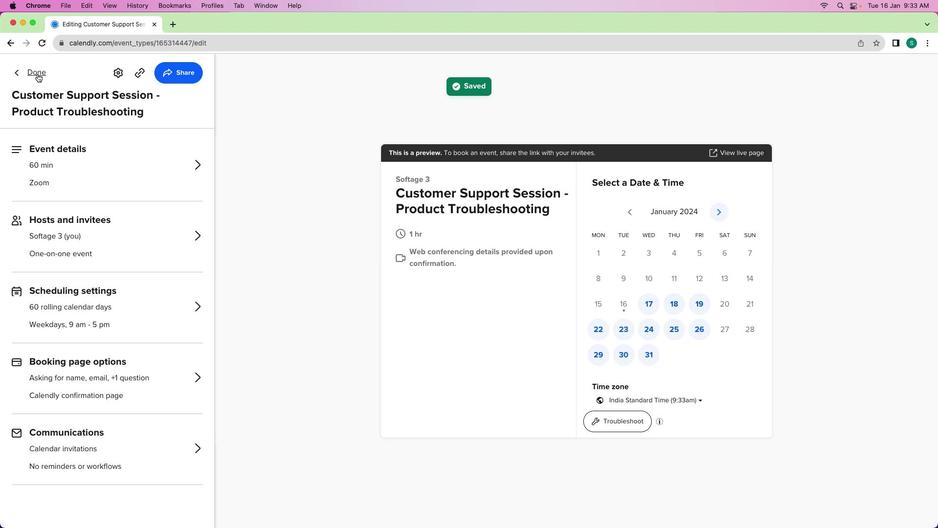 
Action: Mouse pressed left at (37, 74)
Screenshot: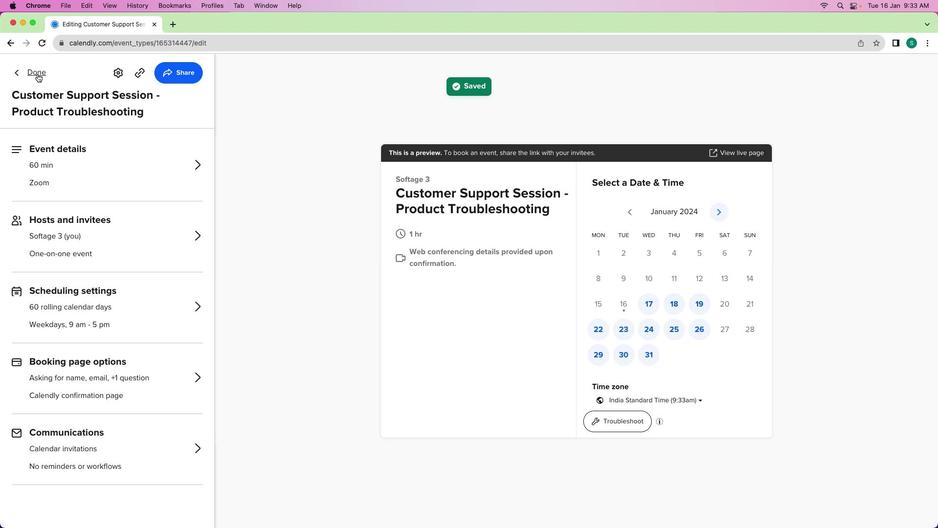 
Action: Mouse moved to (340, 283)
Screenshot: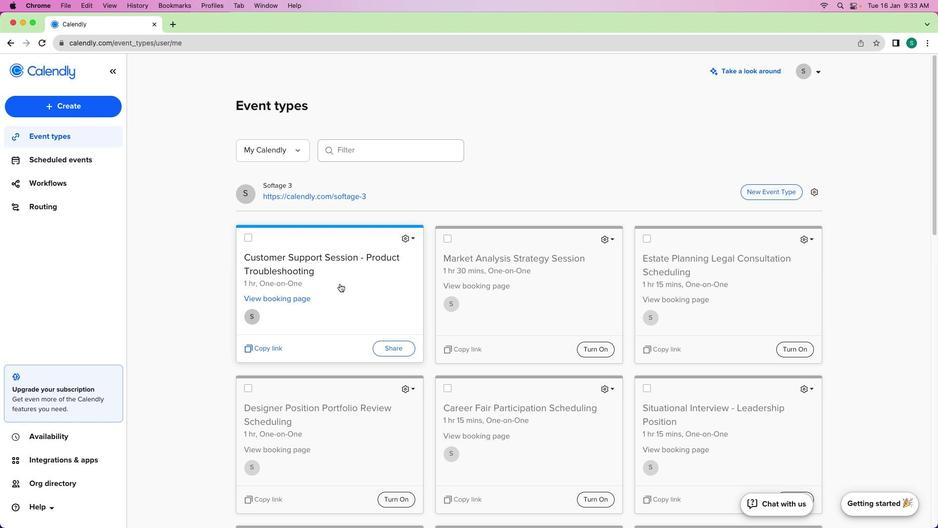 
